 Task: Find a one-way flight from London to Paris on Mon, 24 Jul.
Action: Mouse pressed left at (388, 363)
Screenshot: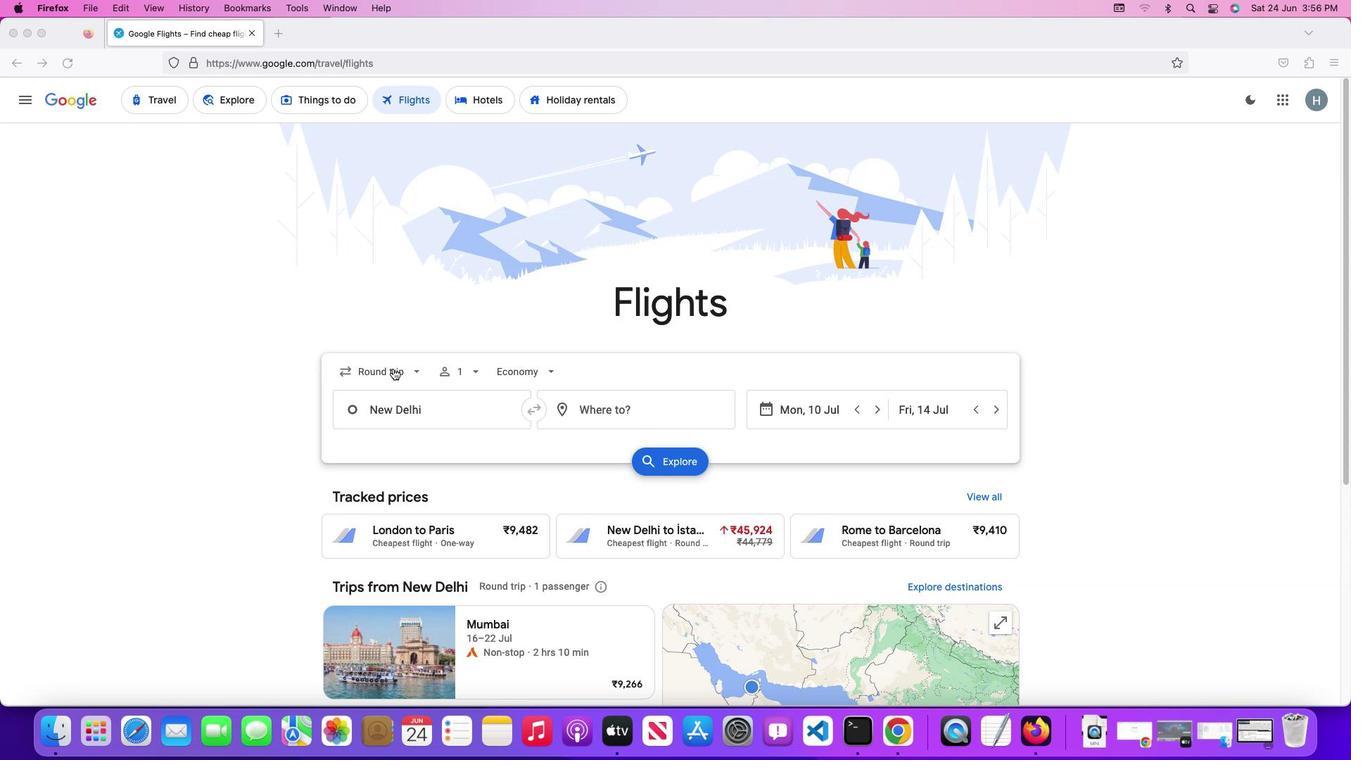 
Action: Mouse pressed left at (388, 363)
Screenshot: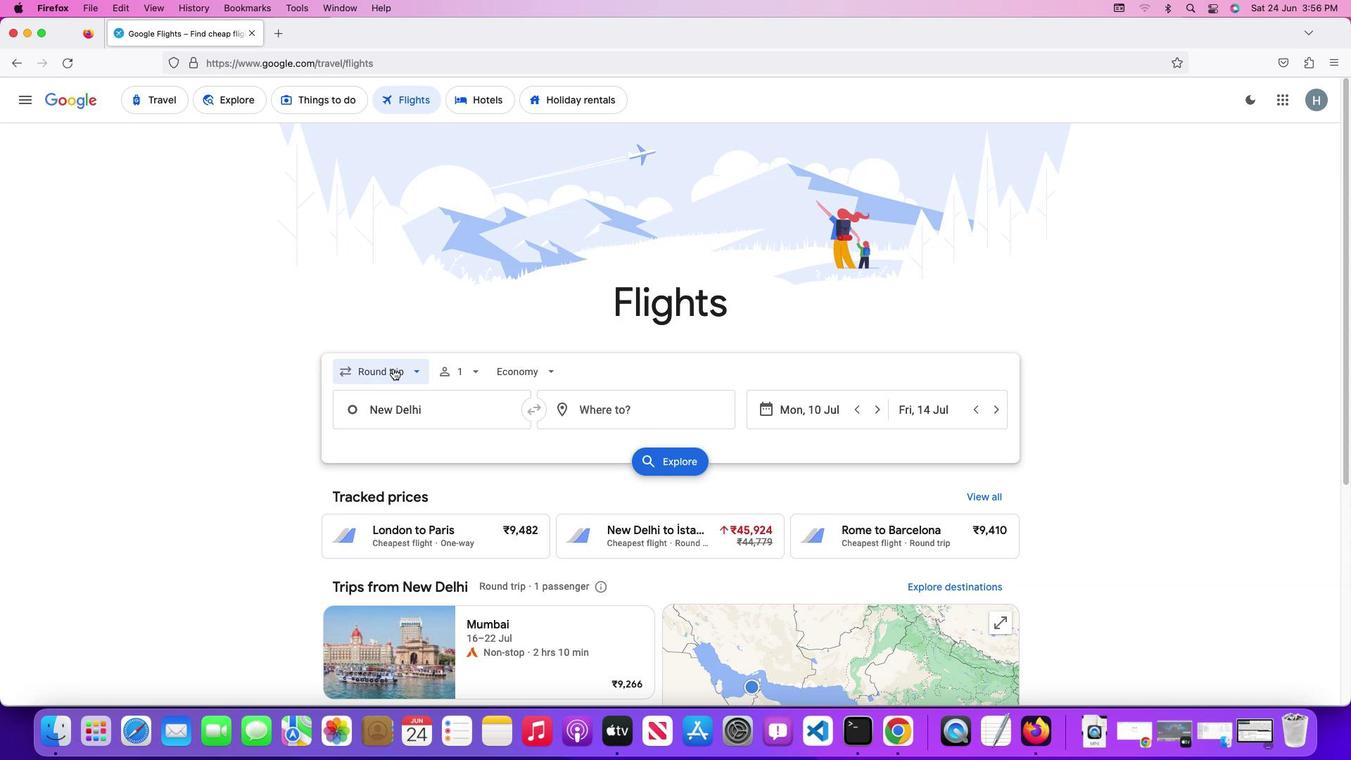 
Action: Mouse moved to (387, 437)
Screenshot: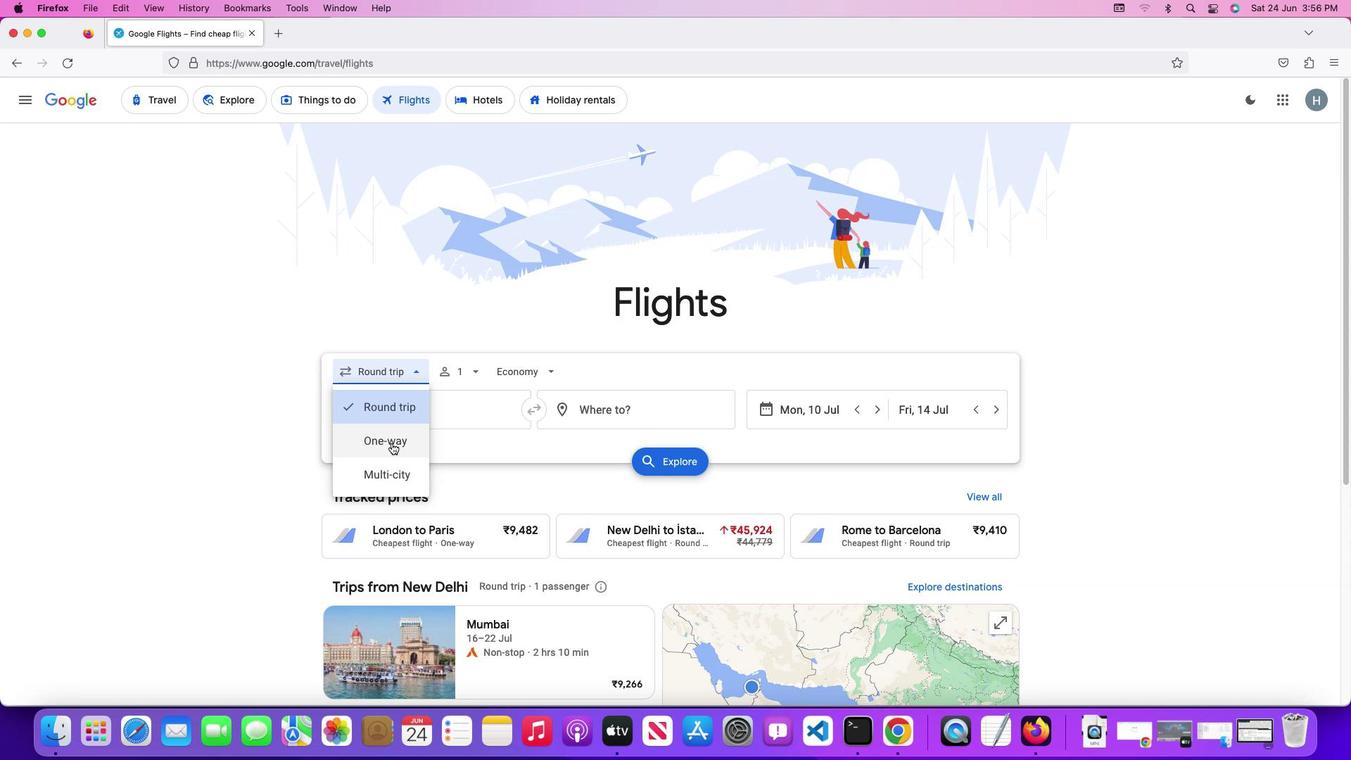 
Action: Mouse pressed left at (387, 437)
Screenshot: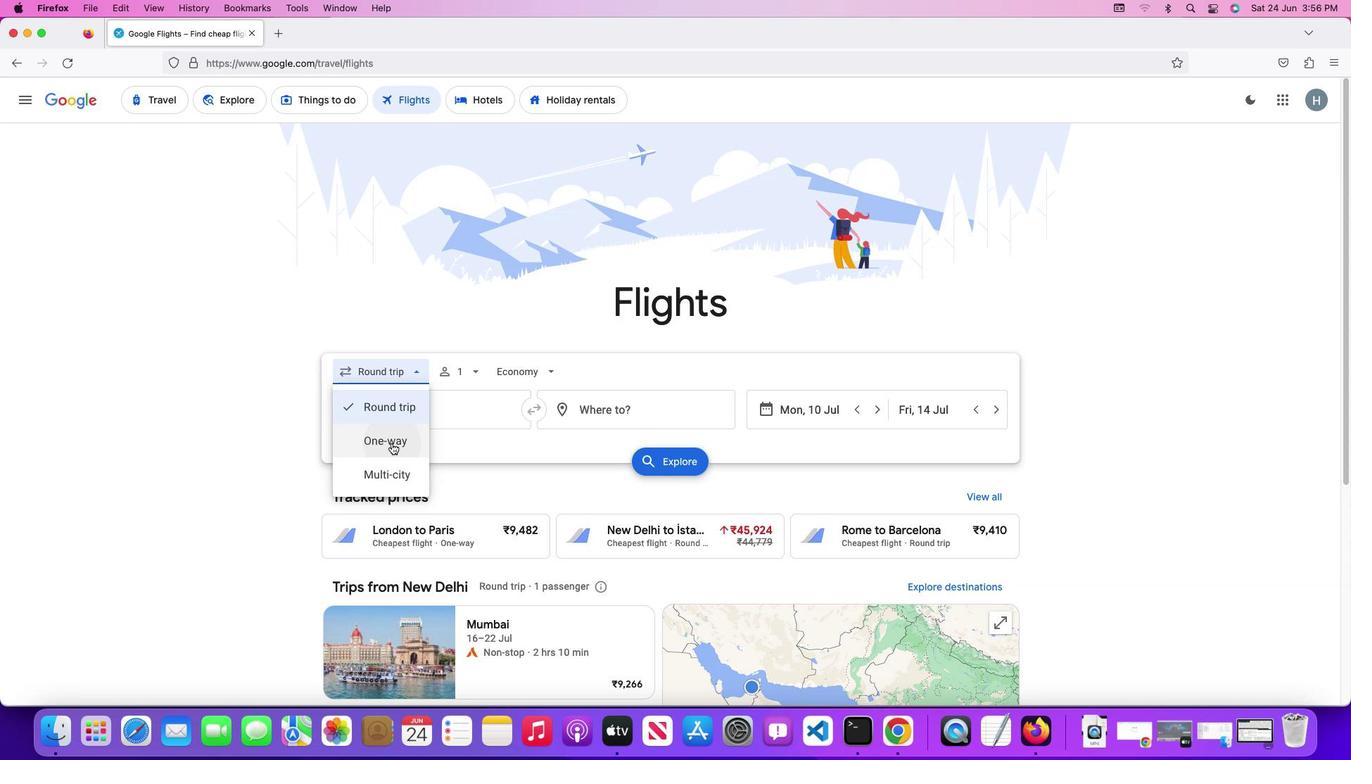 
Action: Mouse moved to (417, 398)
Screenshot: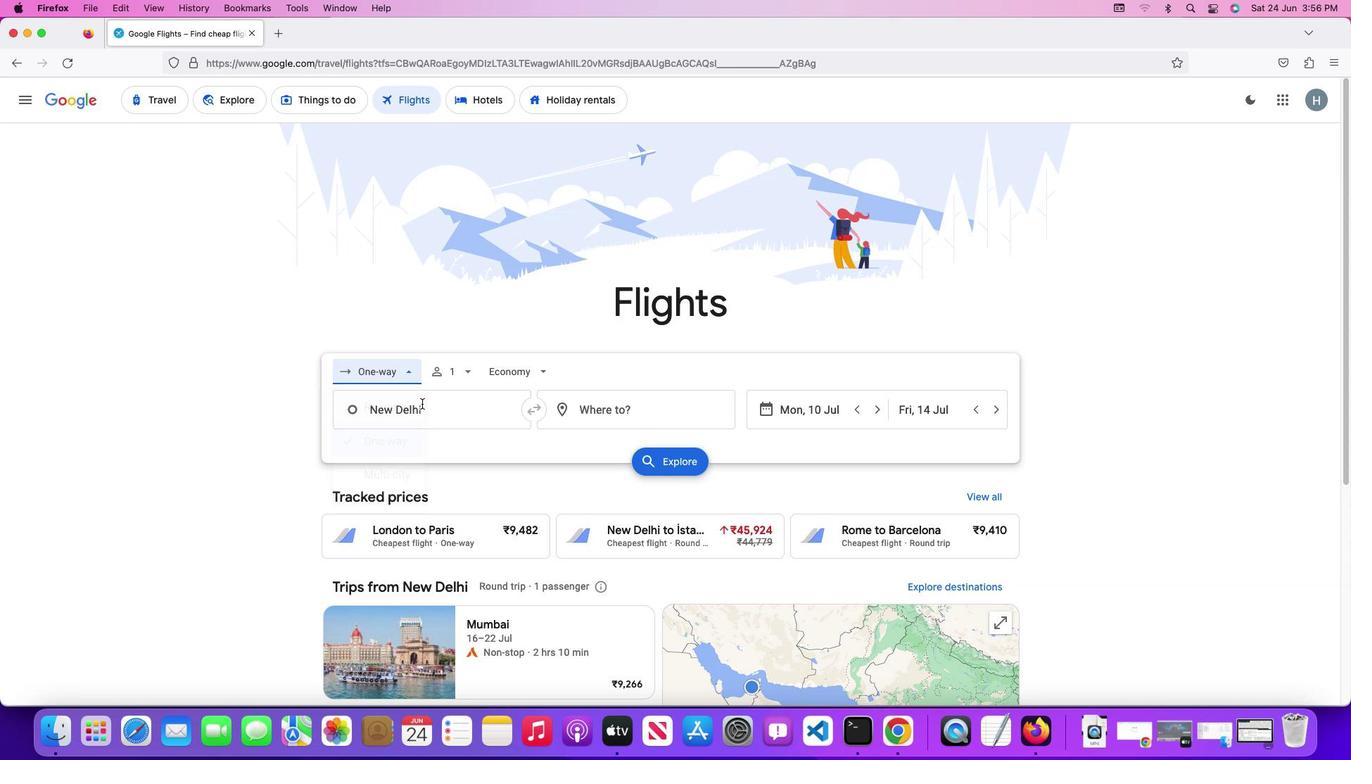 
Action: Mouse pressed left at (417, 398)
Screenshot: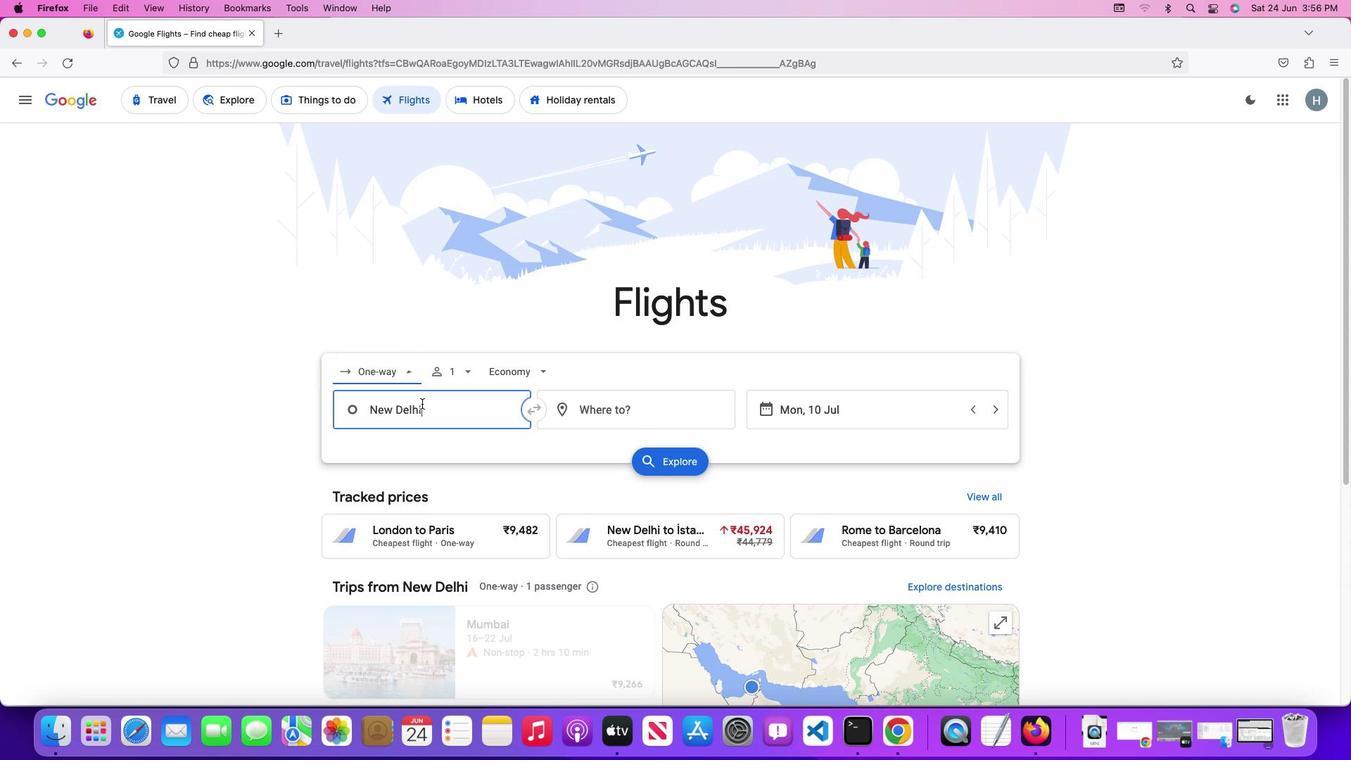 
Action: Key pressed Key.shift'L''o''n''d''o''n'
Screenshot: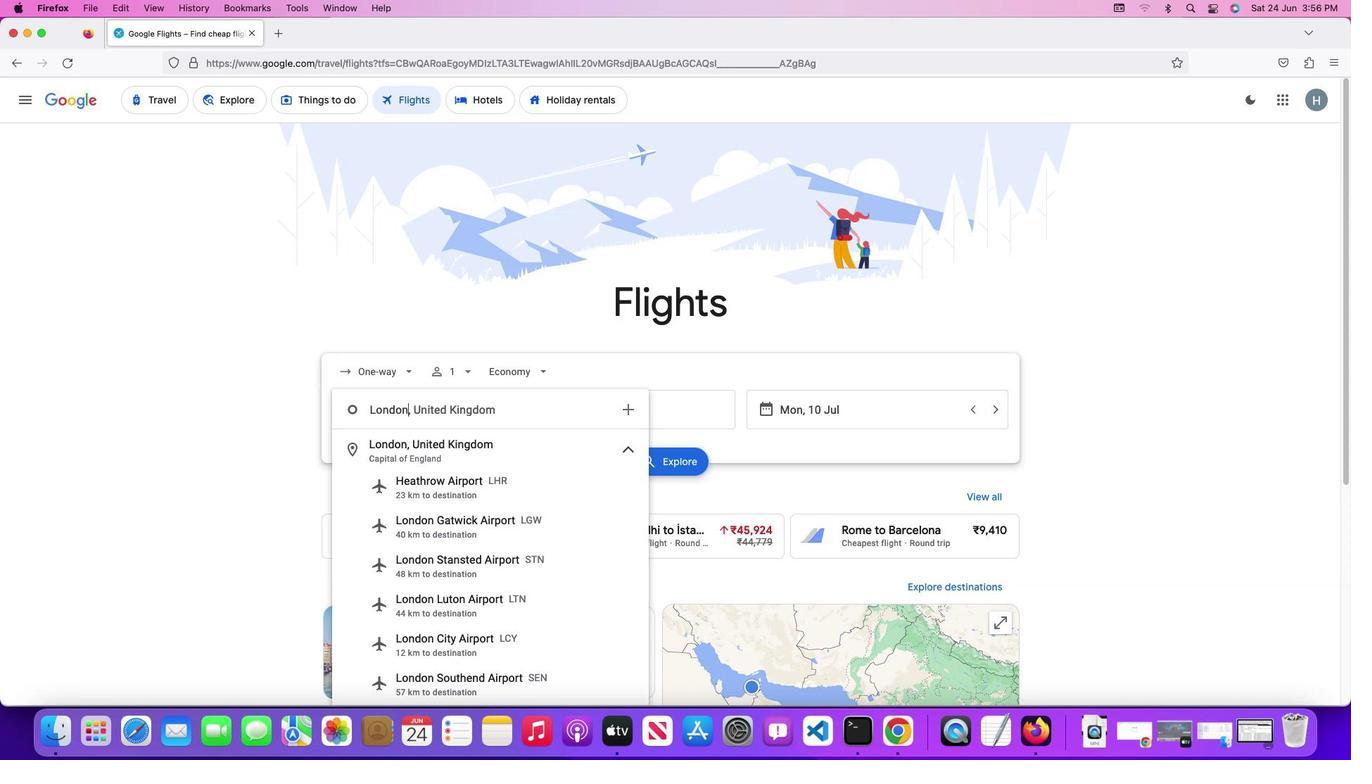 
Action: Mouse moved to (462, 447)
Screenshot: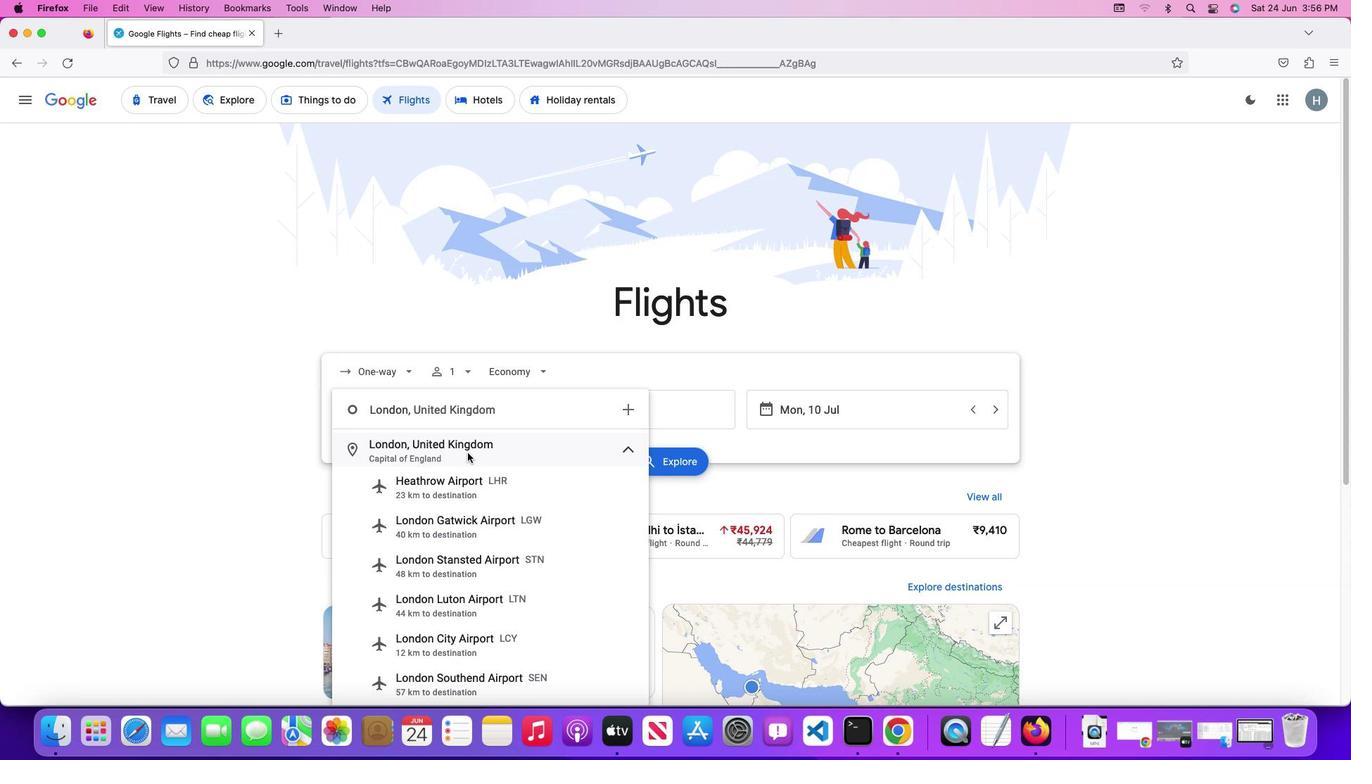 
Action: Mouse pressed left at (462, 447)
Screenshot: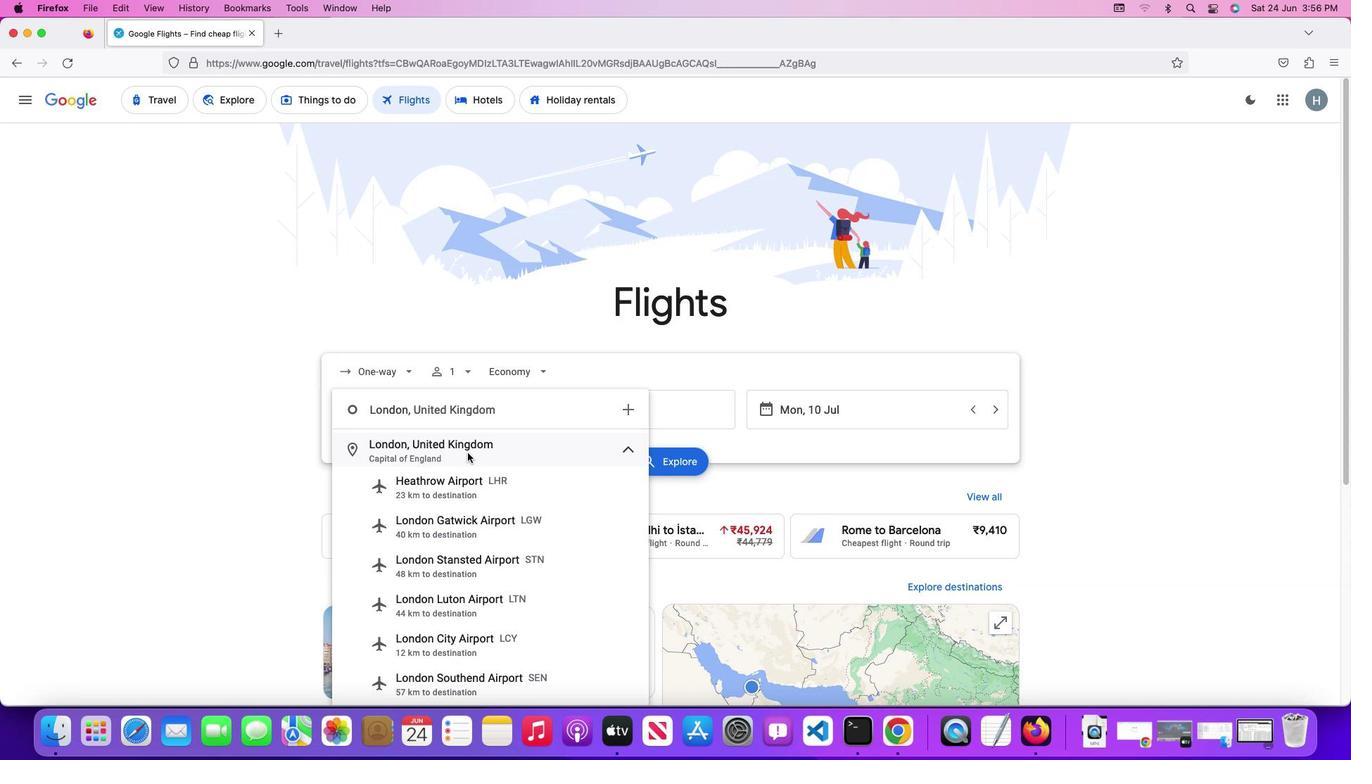 
Action: Mouse moved to (621, 401)
Screenshot: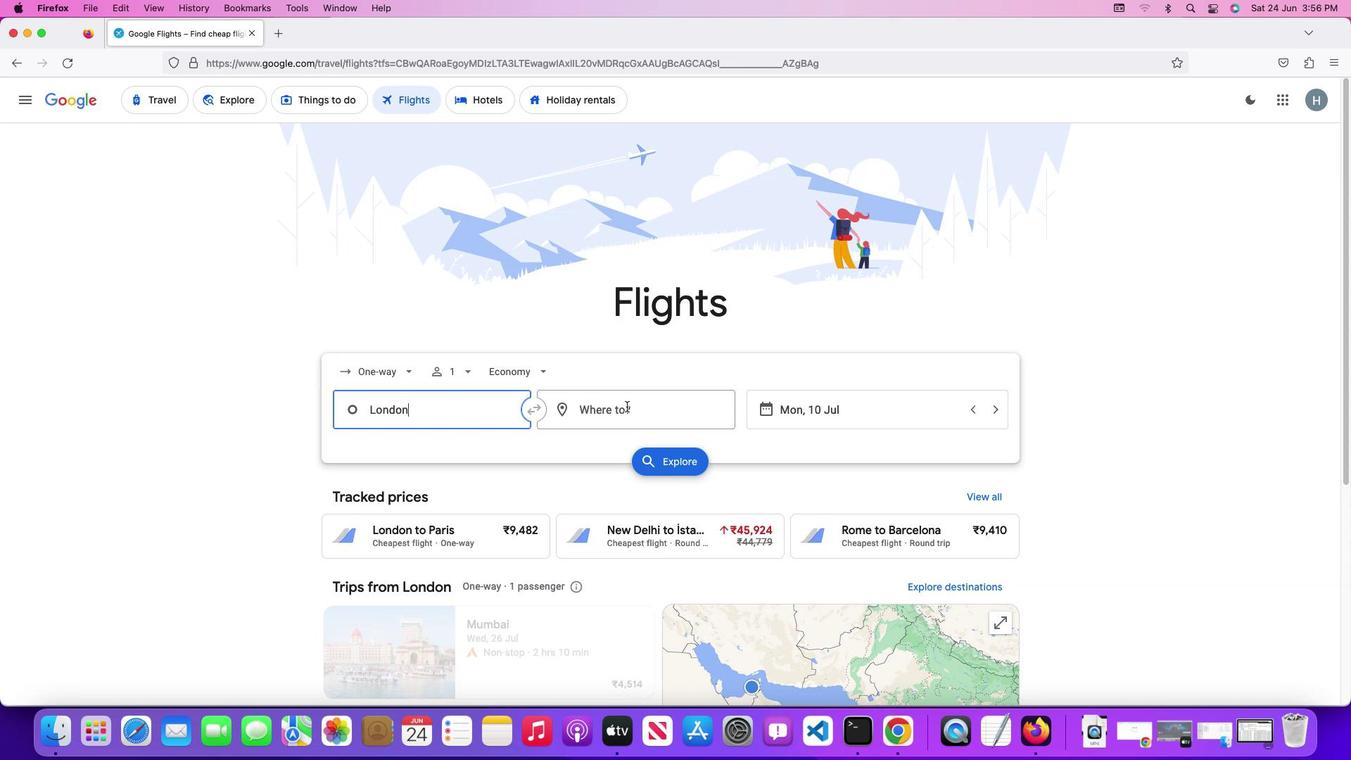 
Action: Mouse pressed left at (621, 401)
Screenshot: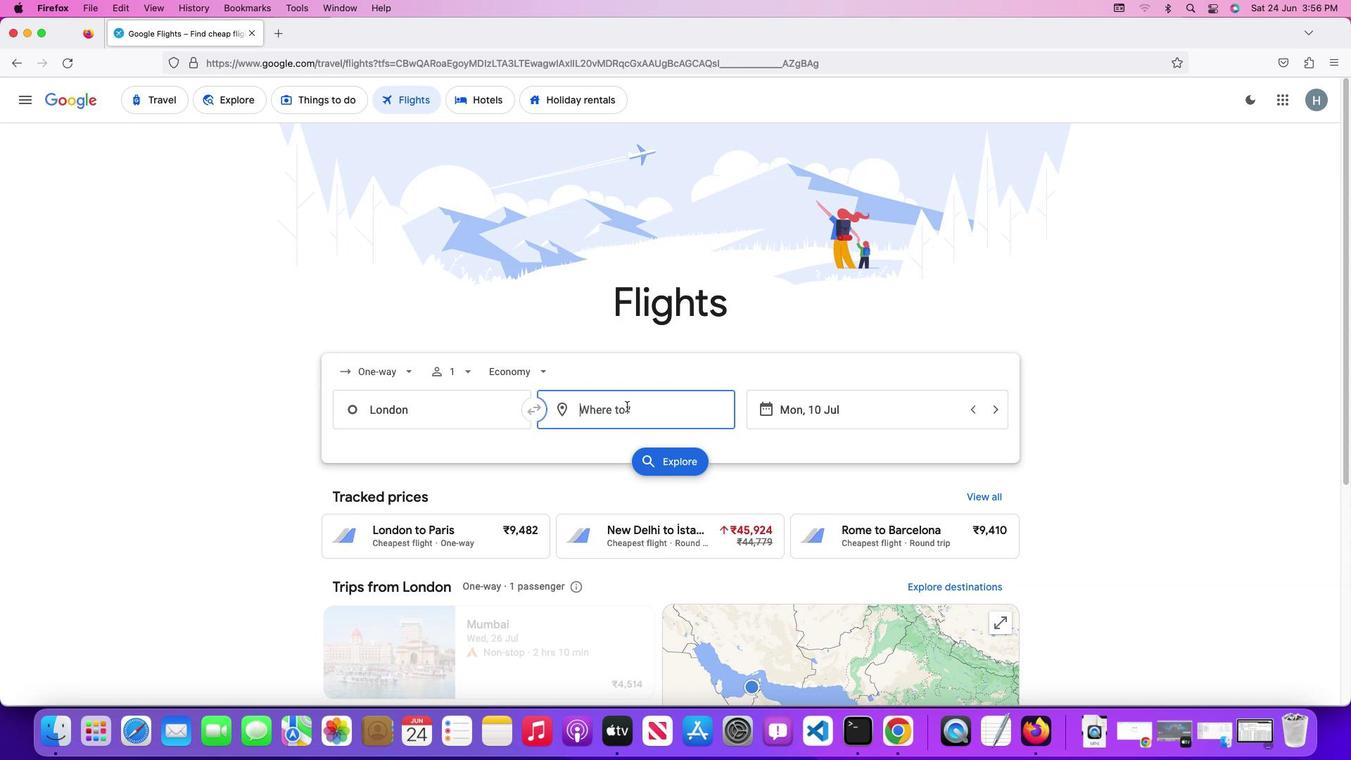 
Action: Key pressed Key.shift'P''a''r''i''s'
Screenshot: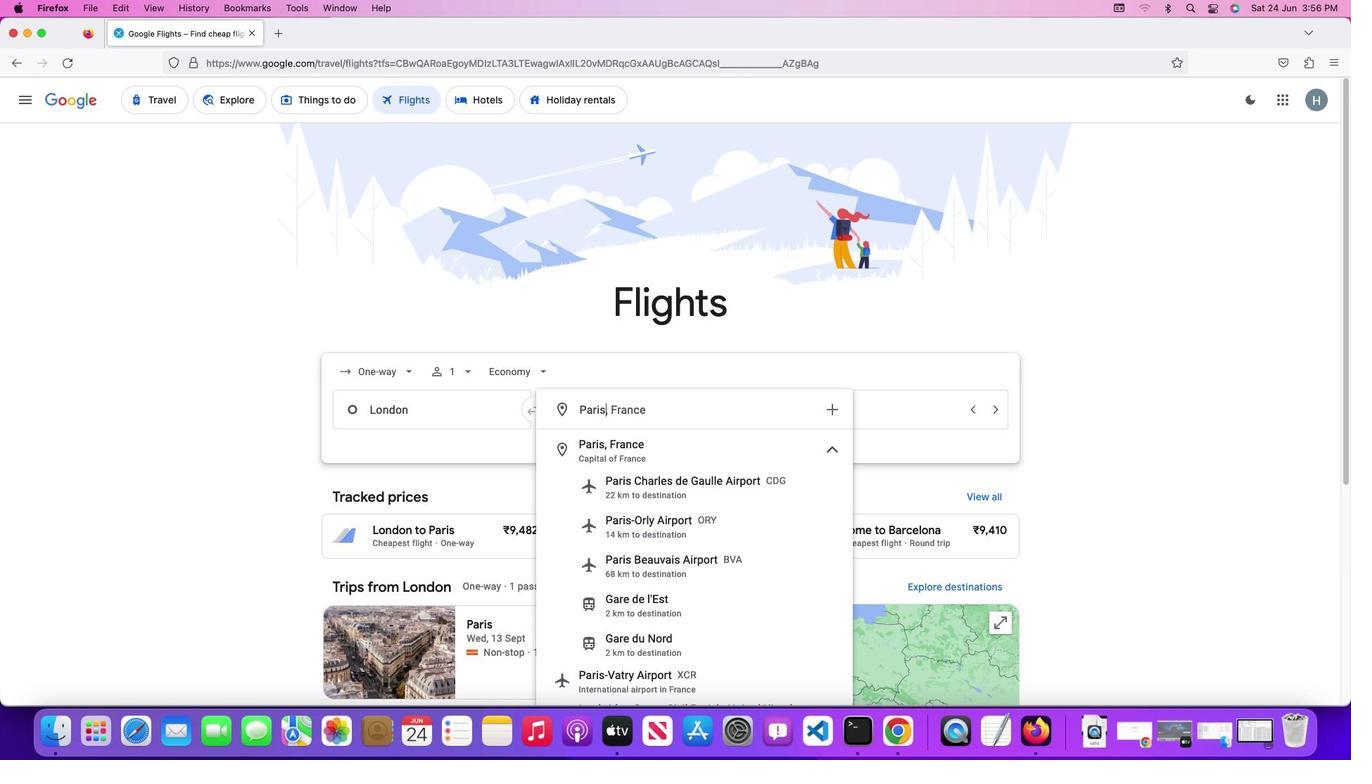 
Action: Mouse moved to (637, 458)
Screenshot: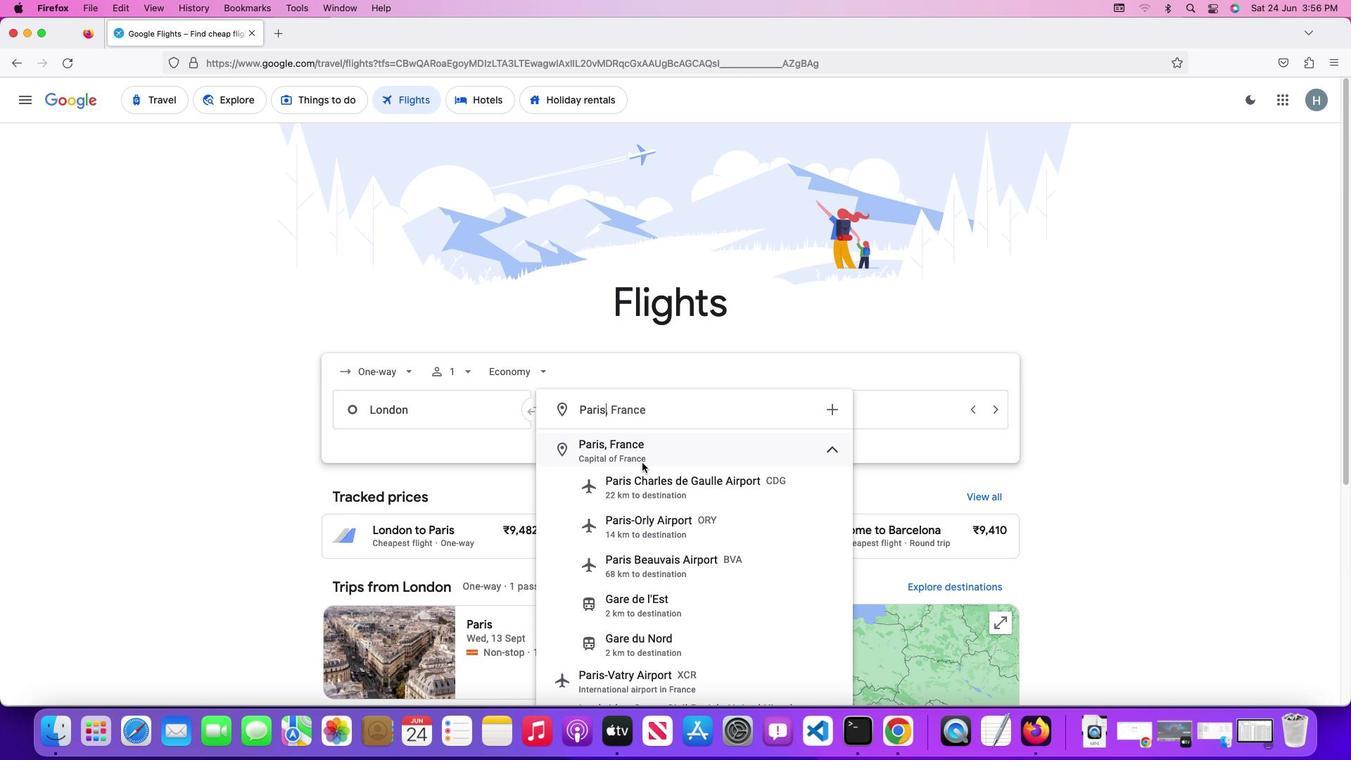 
Action: Mouse pressed left at (637, 458)
Screenshot: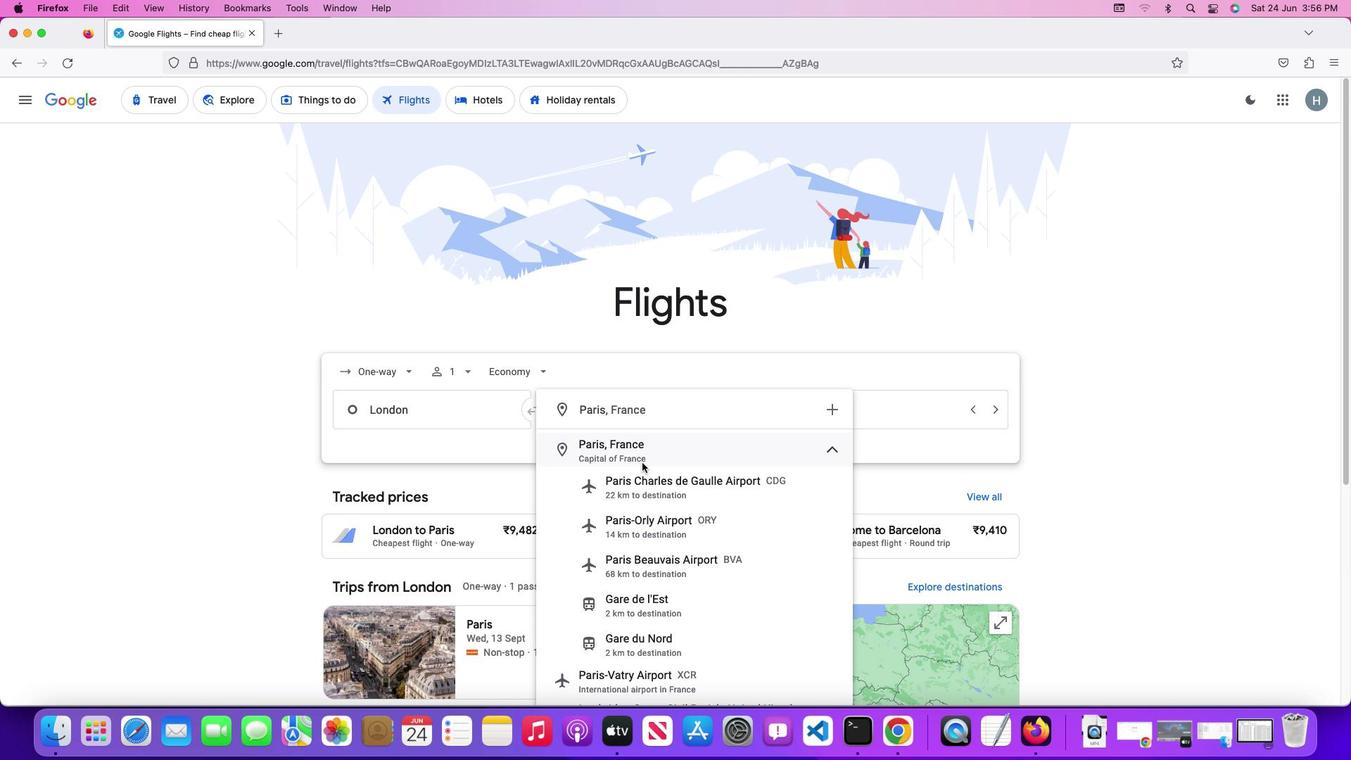 
Action: Mouse moved to (946, 413)
Screenshot: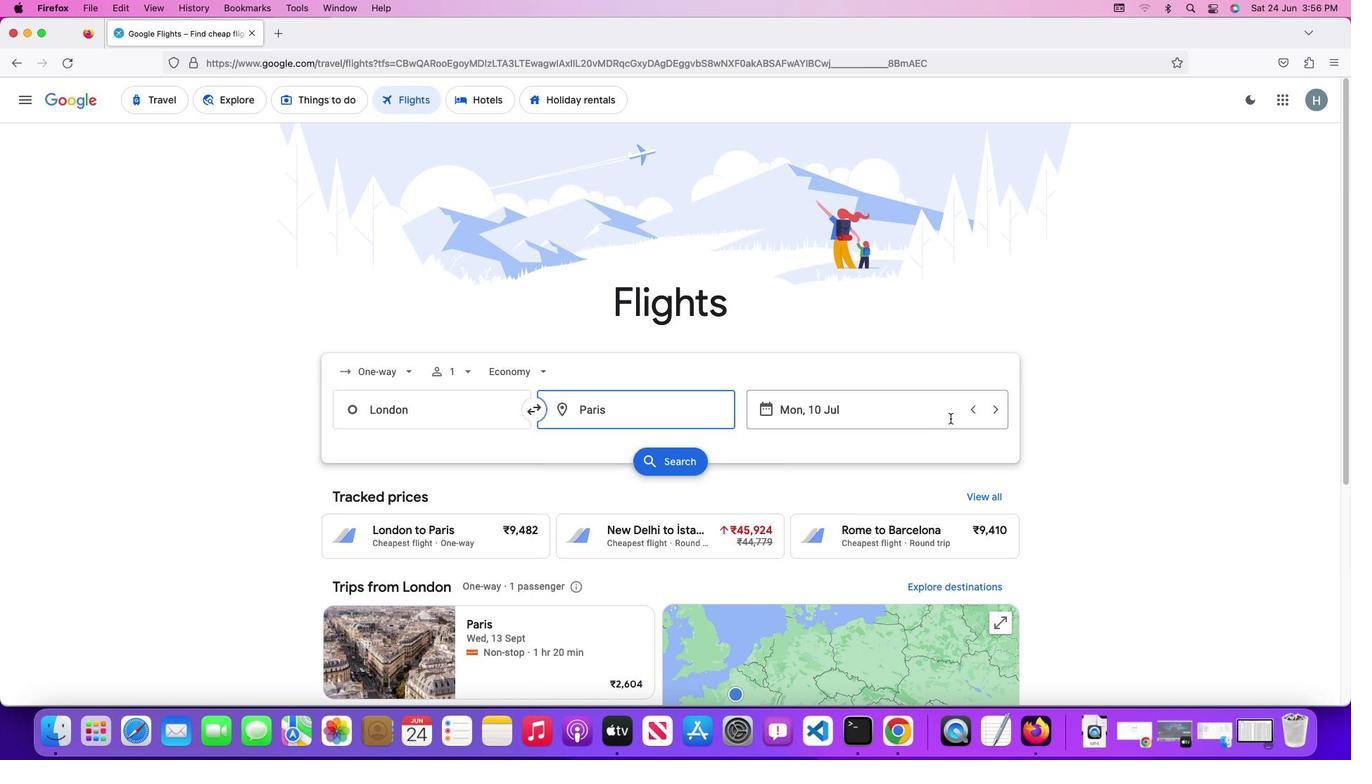 
Action: Mouse pressed left at (946, 413)
Screenshot: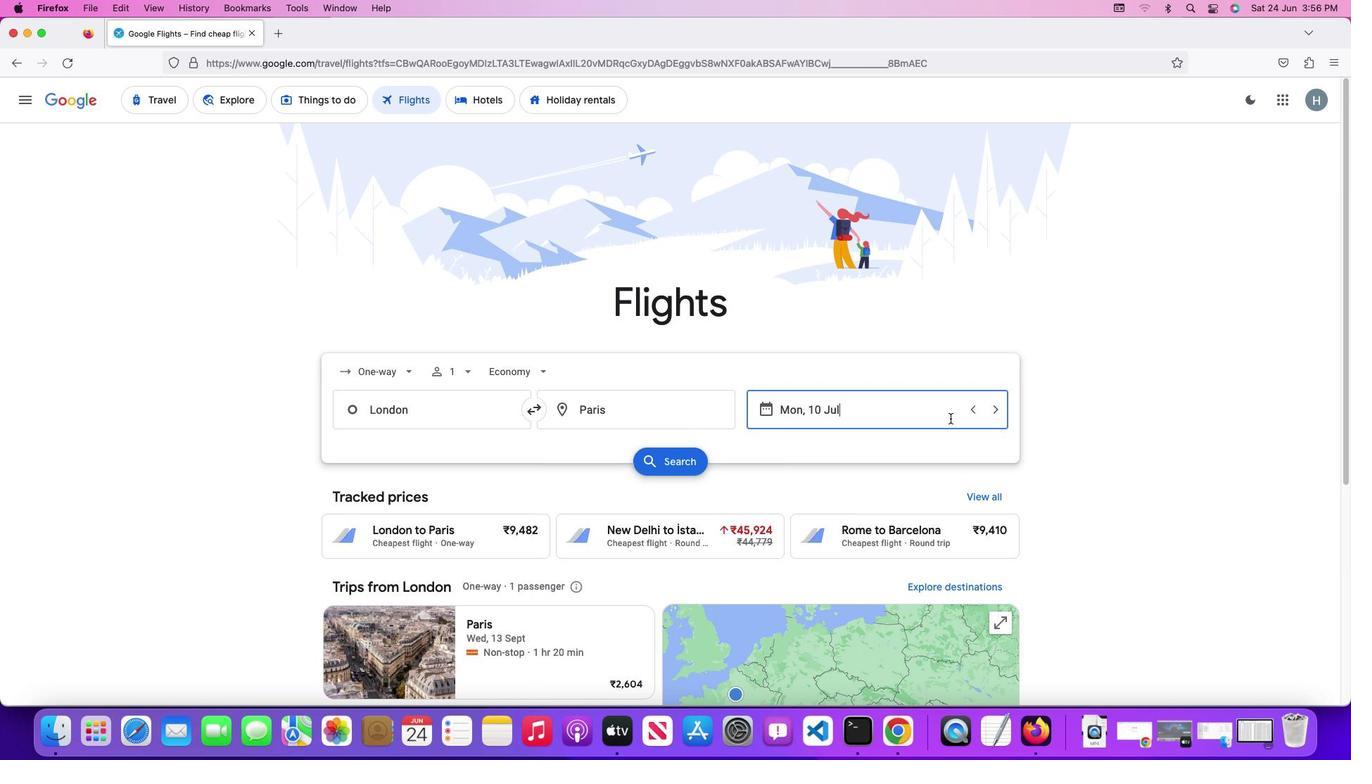 
Action: Mouse moved to (813, 589)
Screenshot: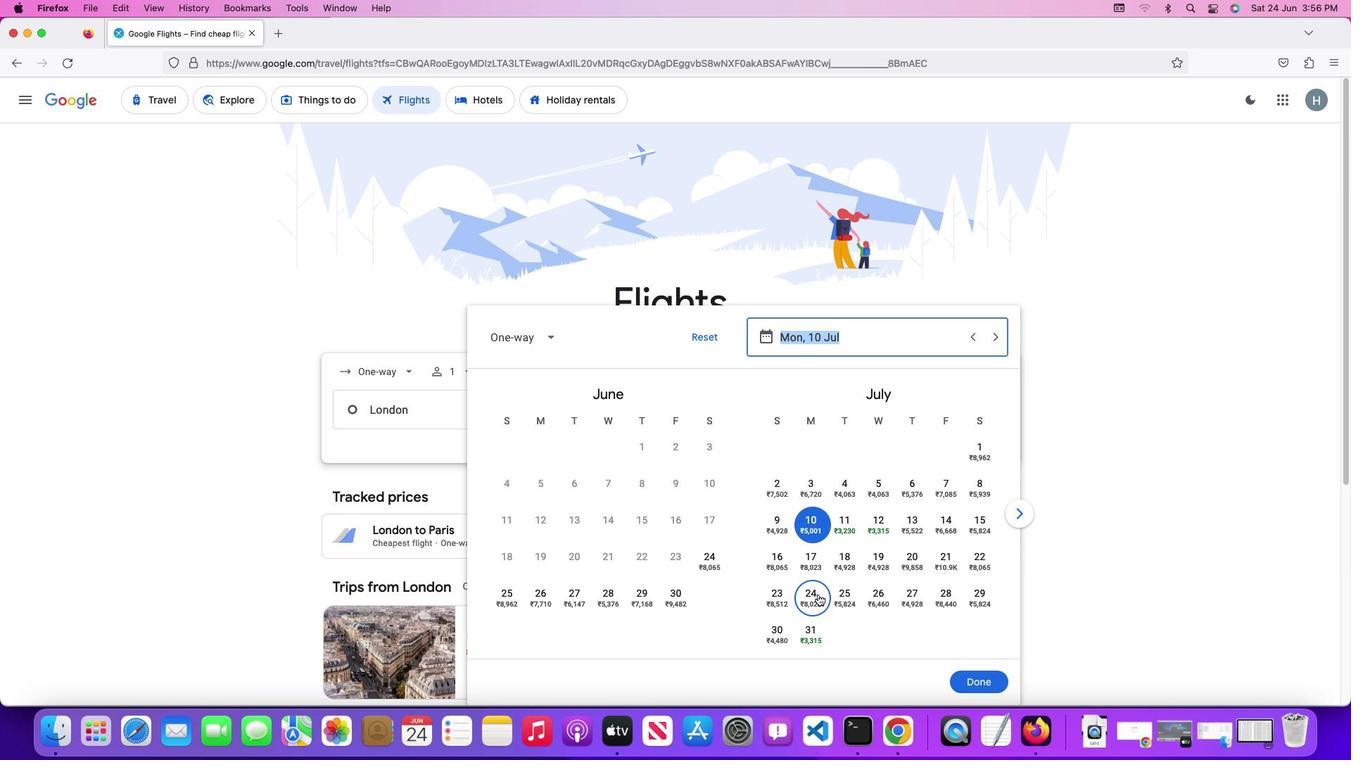 
Action: Mouse pressed left at (813, 589)
Screenshot: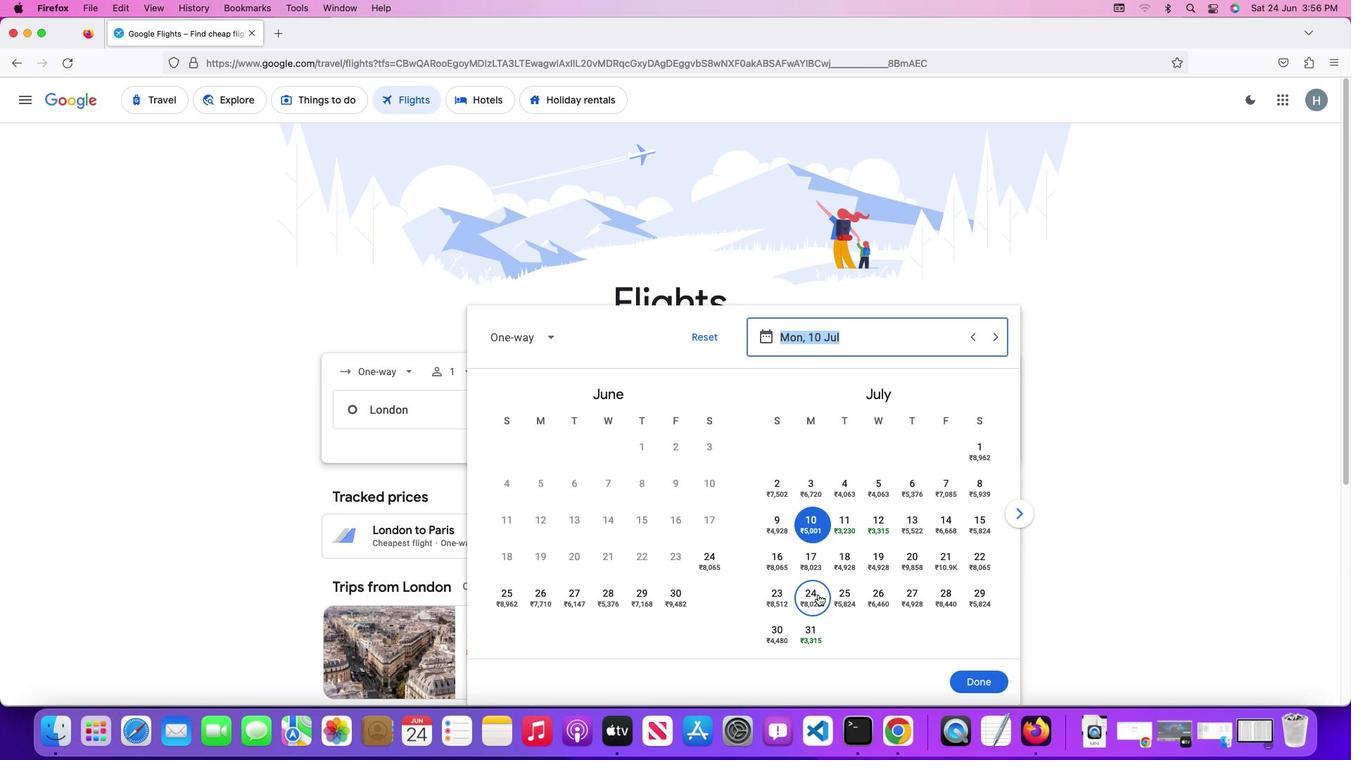 
Action: Mouse moved to (980, 678)
Screenshot: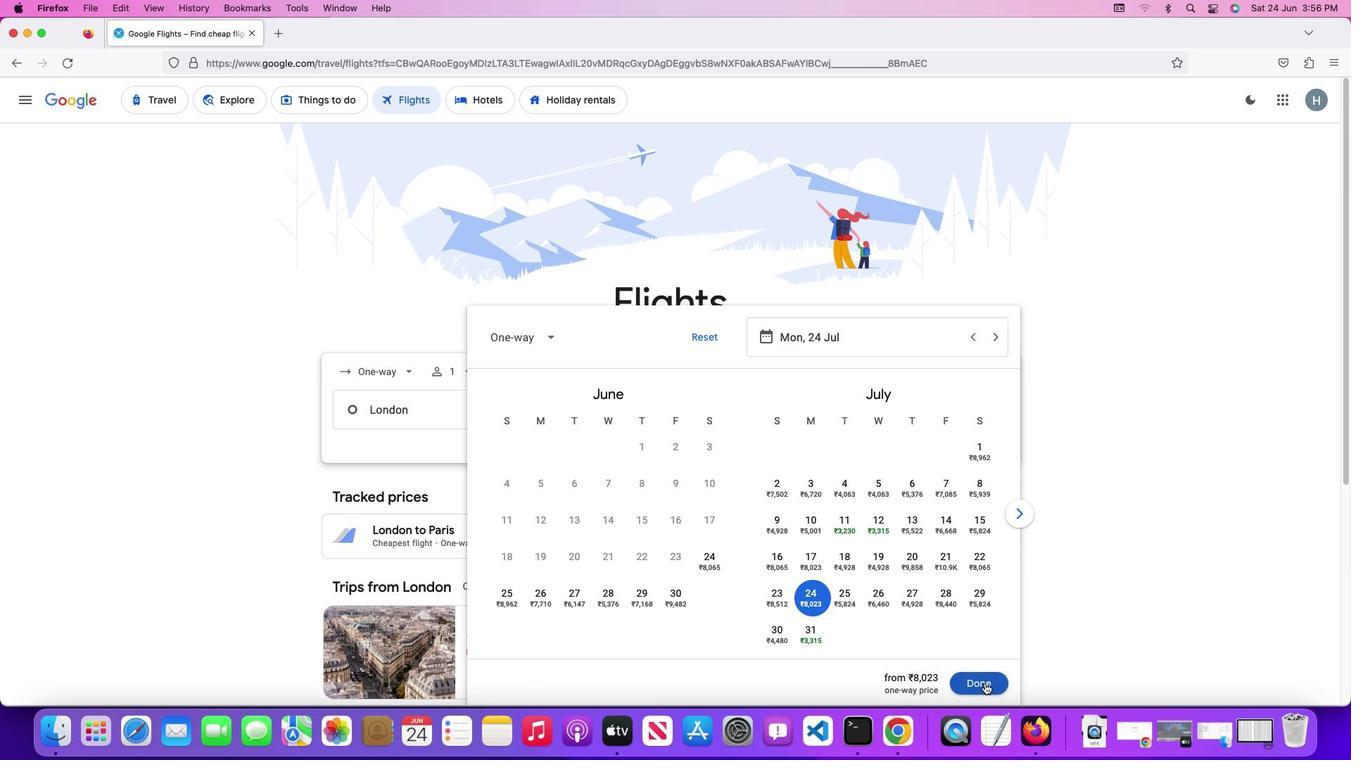 
Action: Mouse pressed left at (980, 678)
Screenshot: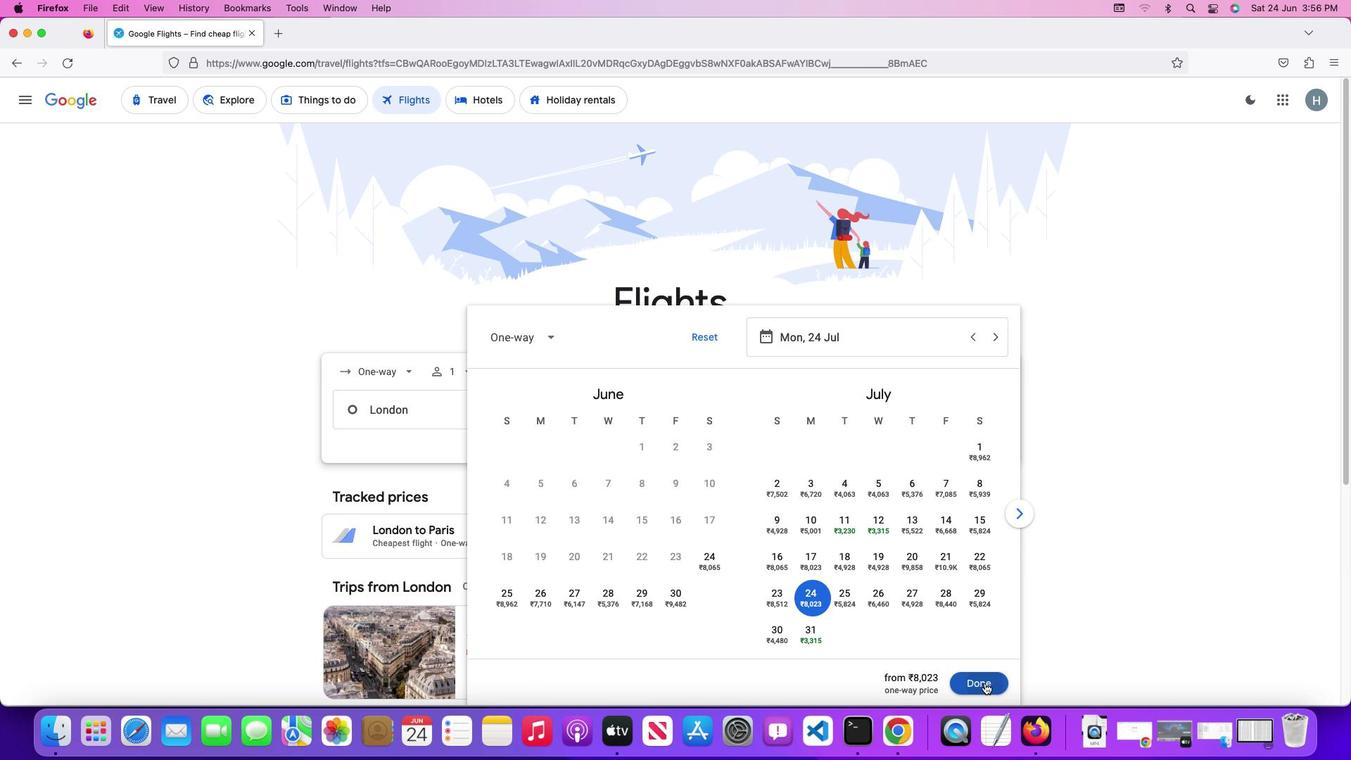 
Action: Mouse moved to (676, 457)
Screenshot: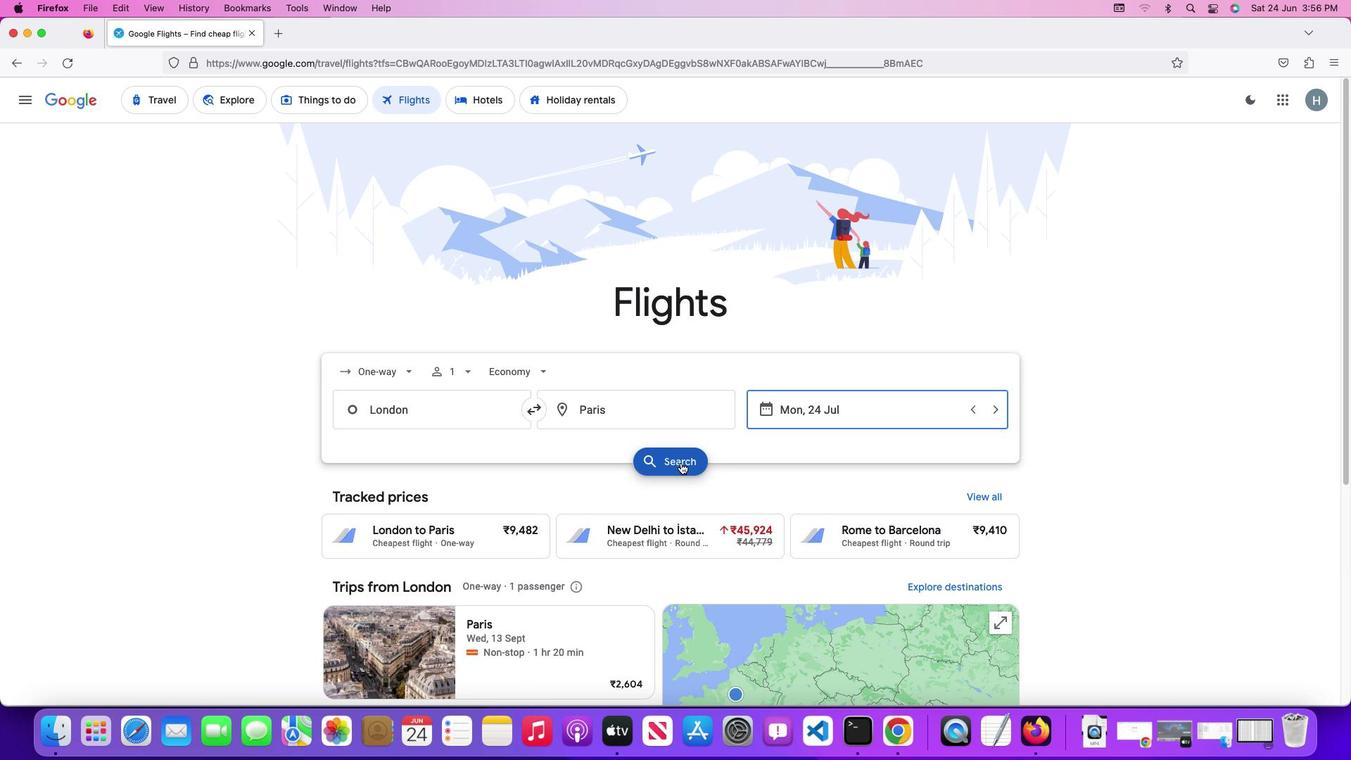 
Action: Mouse pressed left at (676, 457)
Screenshot: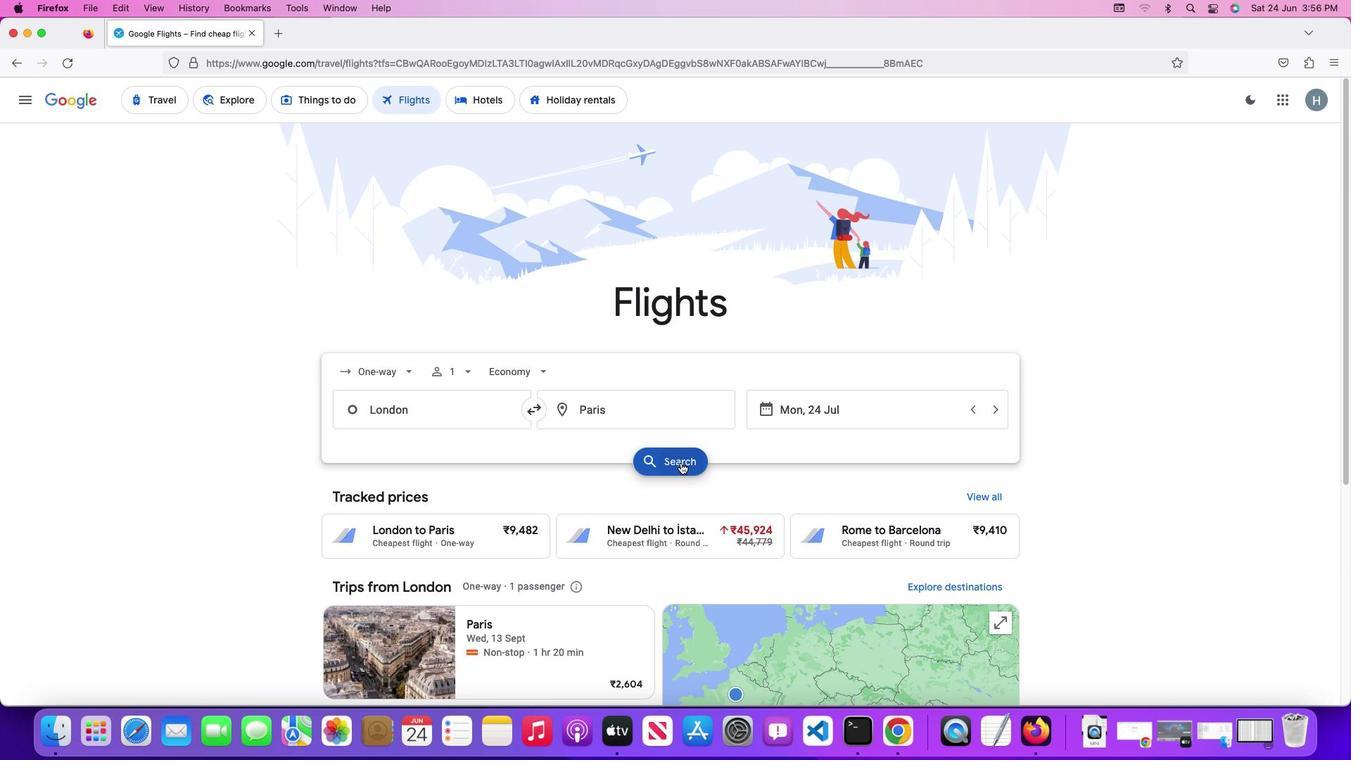 
Action: Mouse moved to (727, 466)
Screenshot: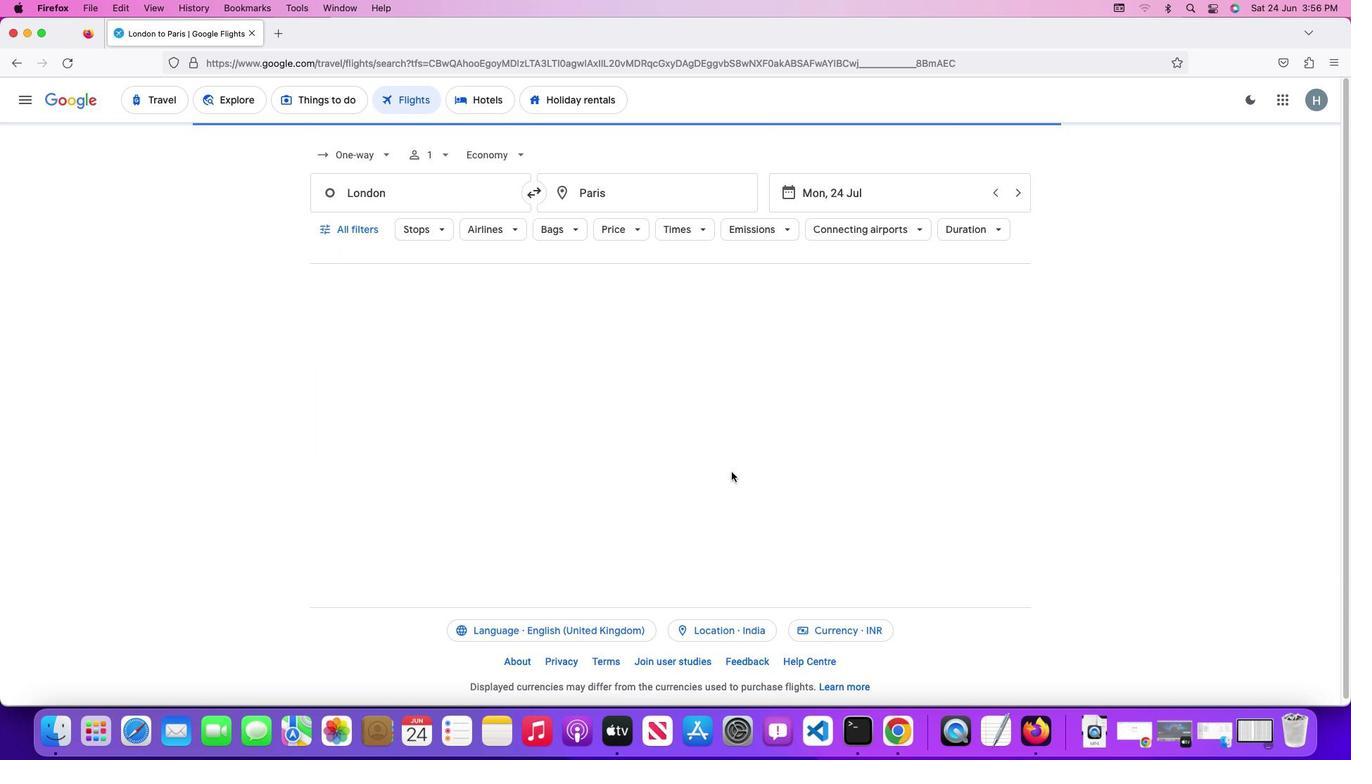 
Action: Mouse scrolled (727, 466) with delta (-4, -4)
Screenshot: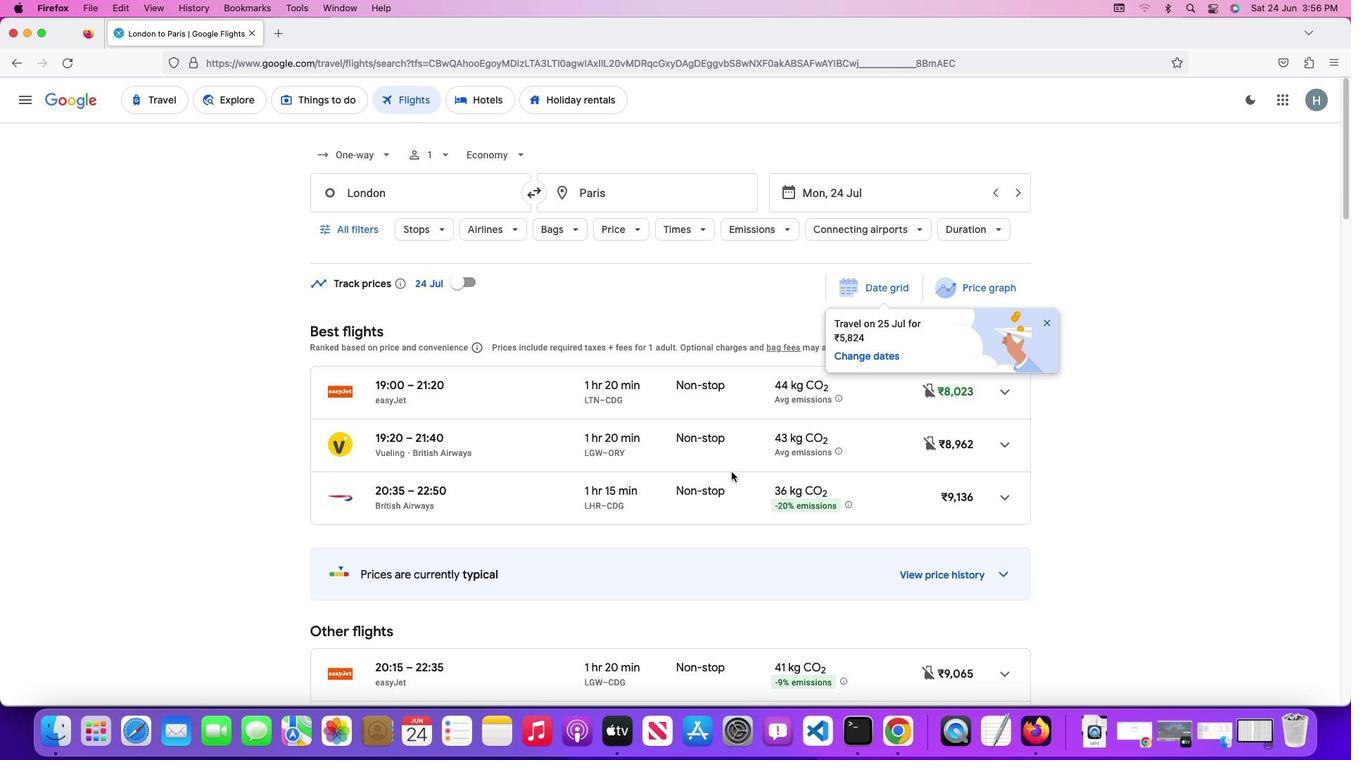 
Action: Mouse scrolled (727, 466) with delta (-4, -4)
Screenshot: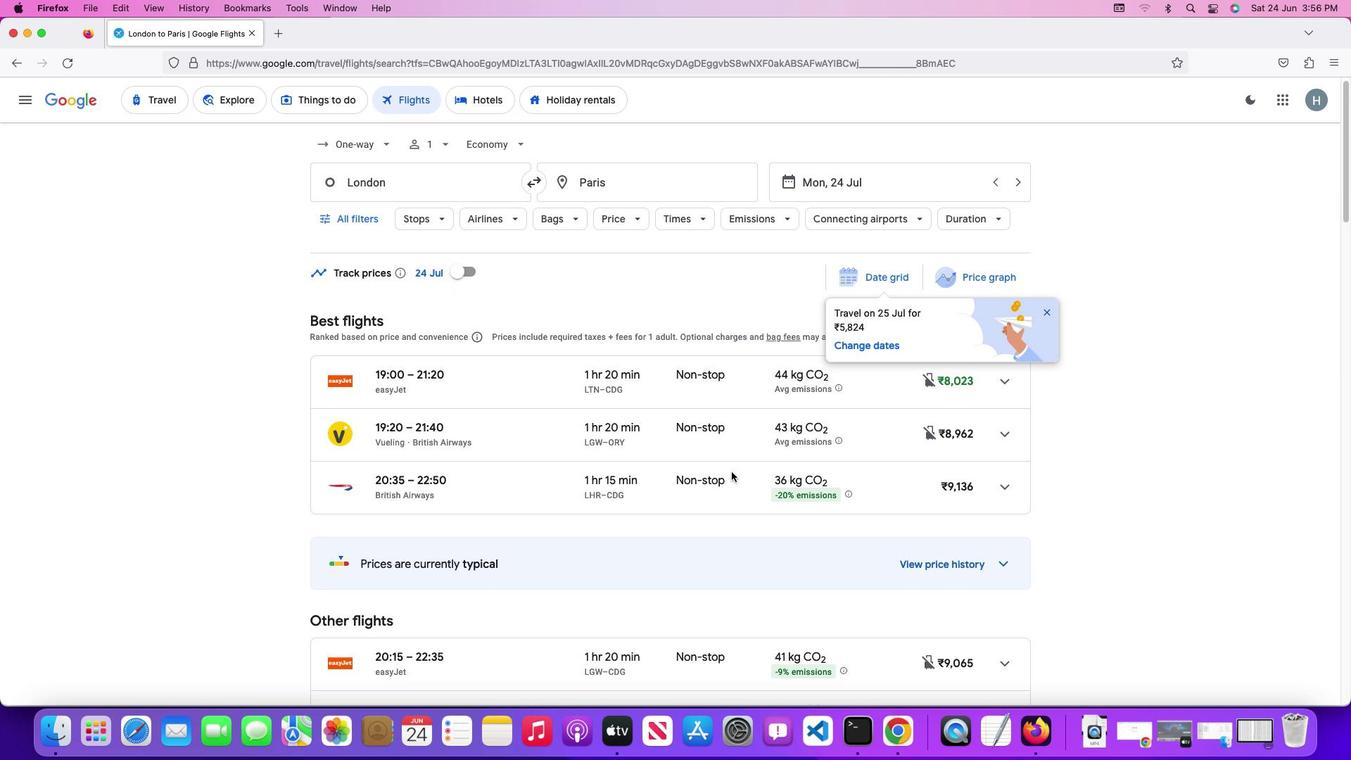 
Action: Mouse scrolled (727, 466) with delta (-4, -5)
Screenshot: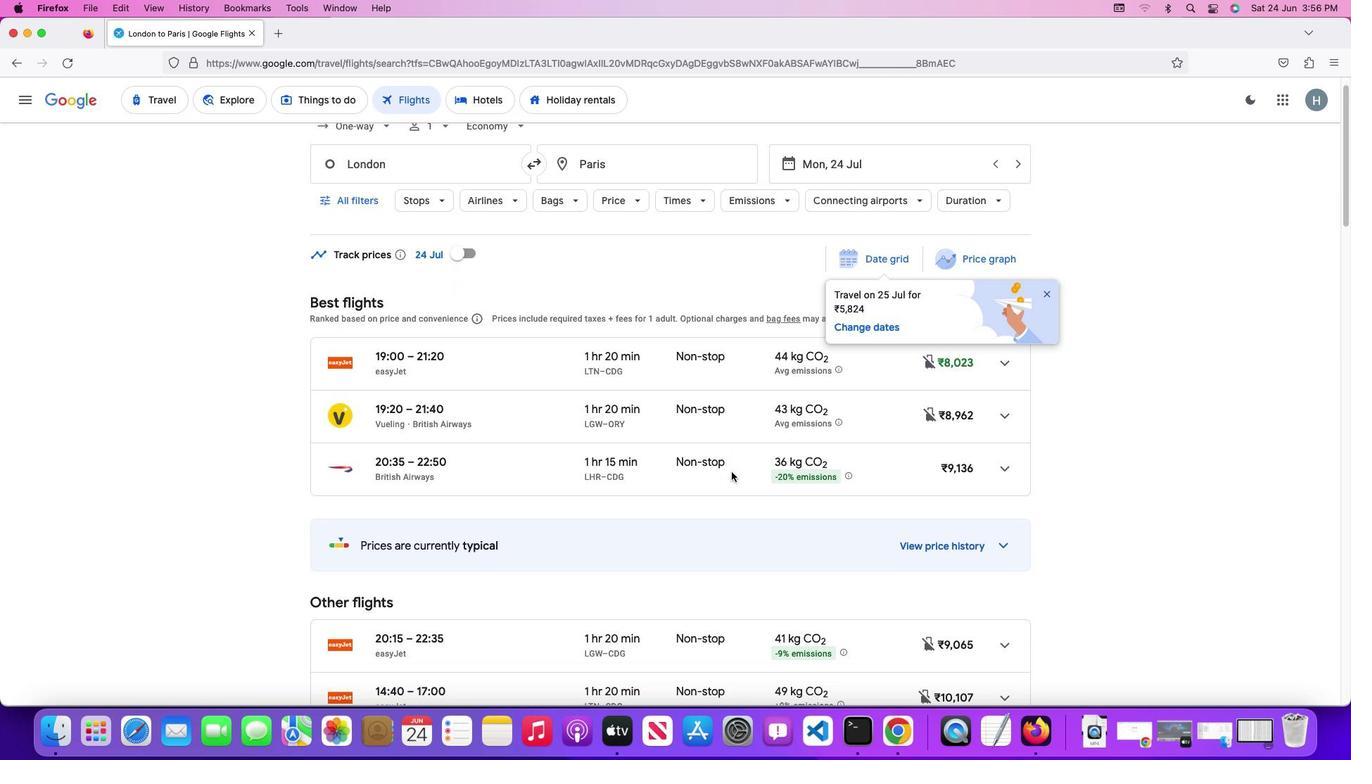 
Action: Mouse scrolled (727, 466) with delta (-4, -6)
Screenshot: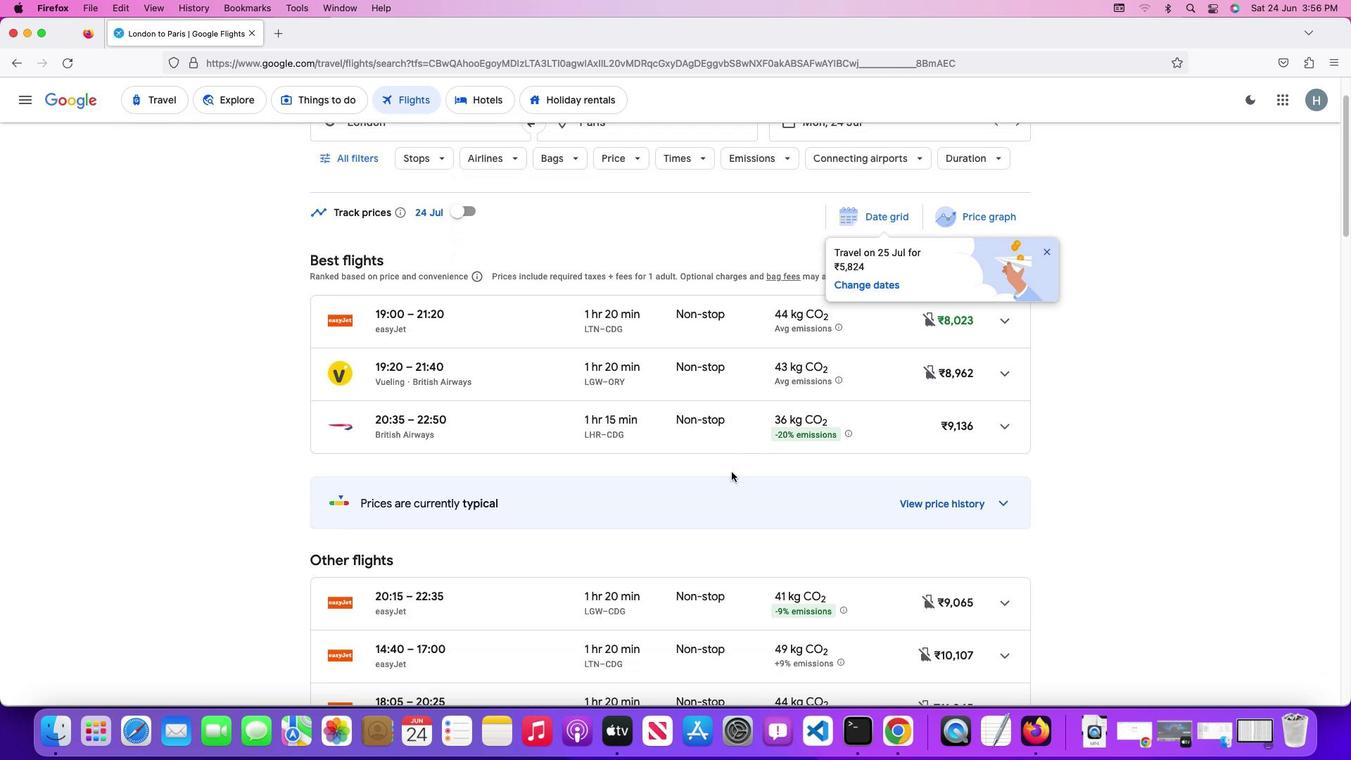 
Action: Mouse moved to (727, 466)
Screenshot: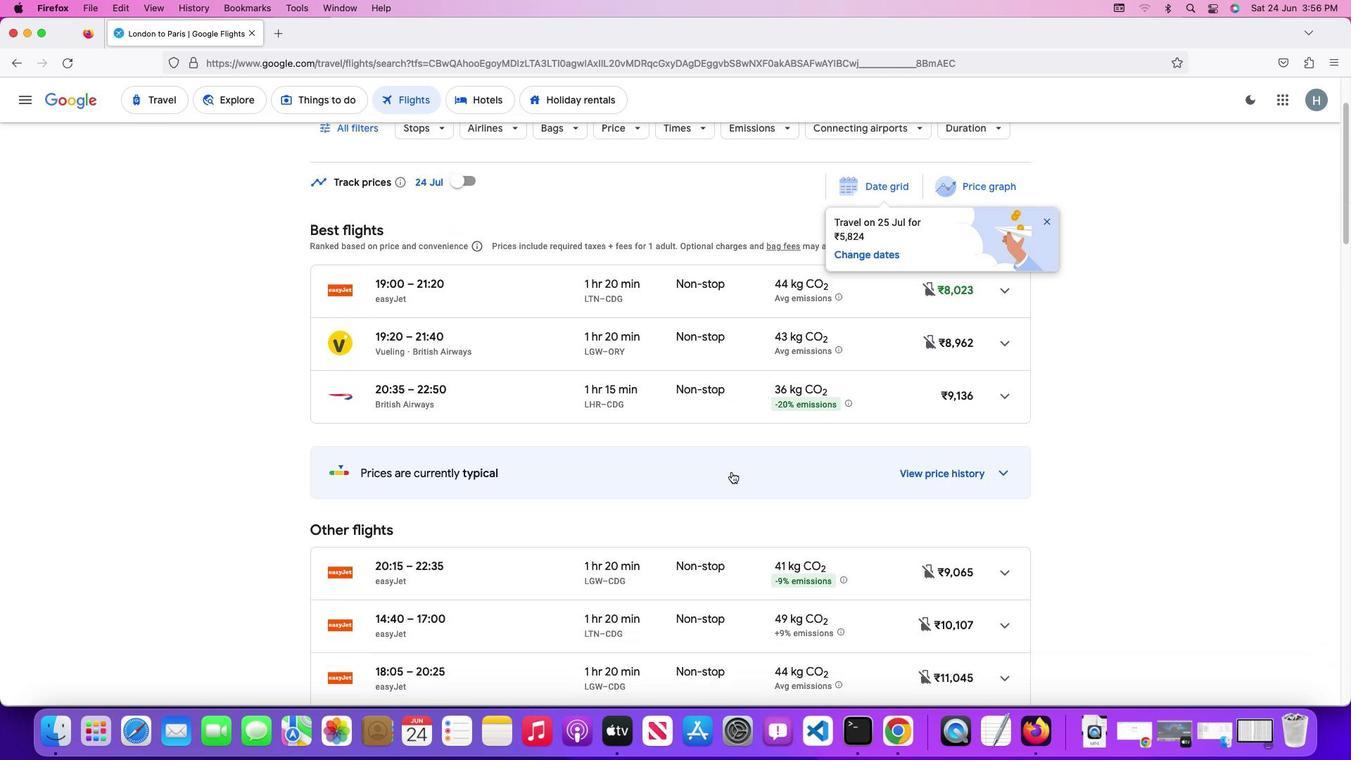 
Action: Mouse scrolled (727, 466) with delta (-4, -4)
Screenshot: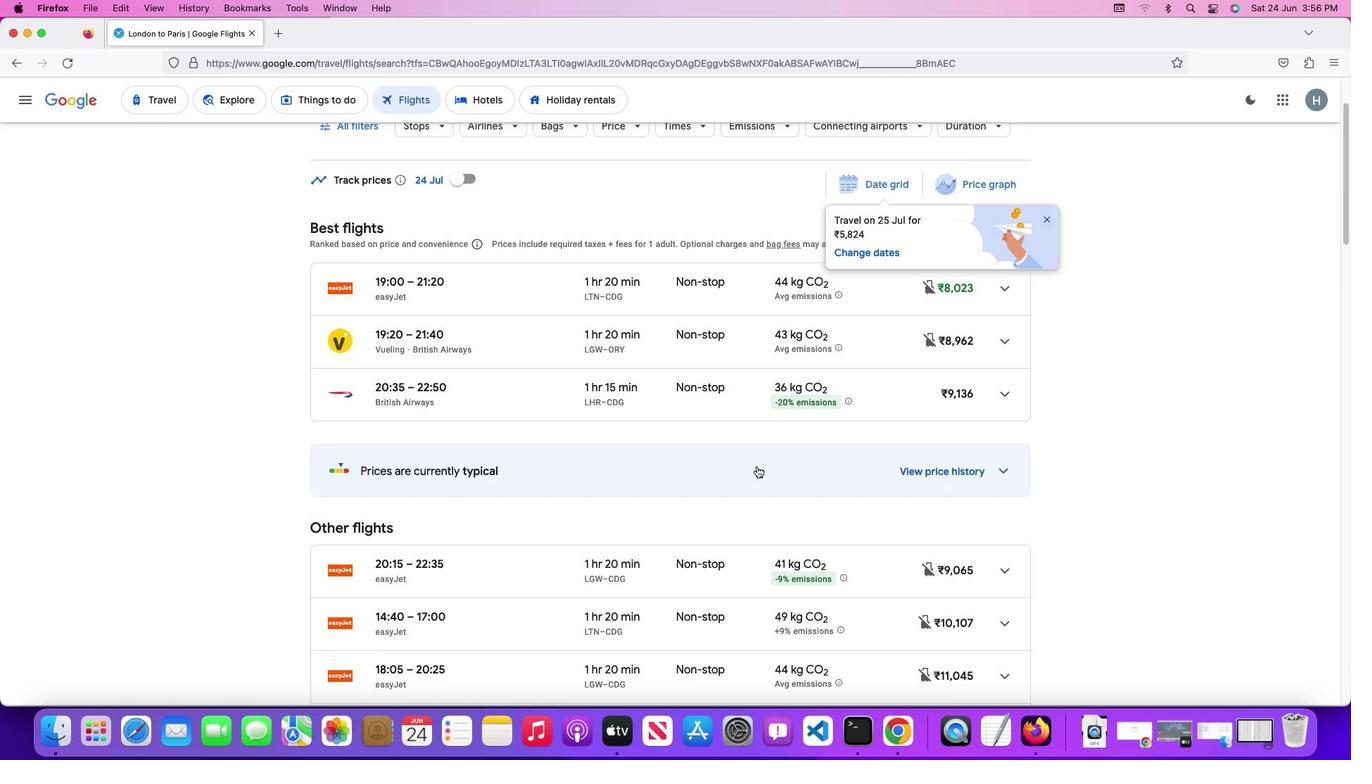 
Action: Mouse moved to (1001, 456)
Screenshot: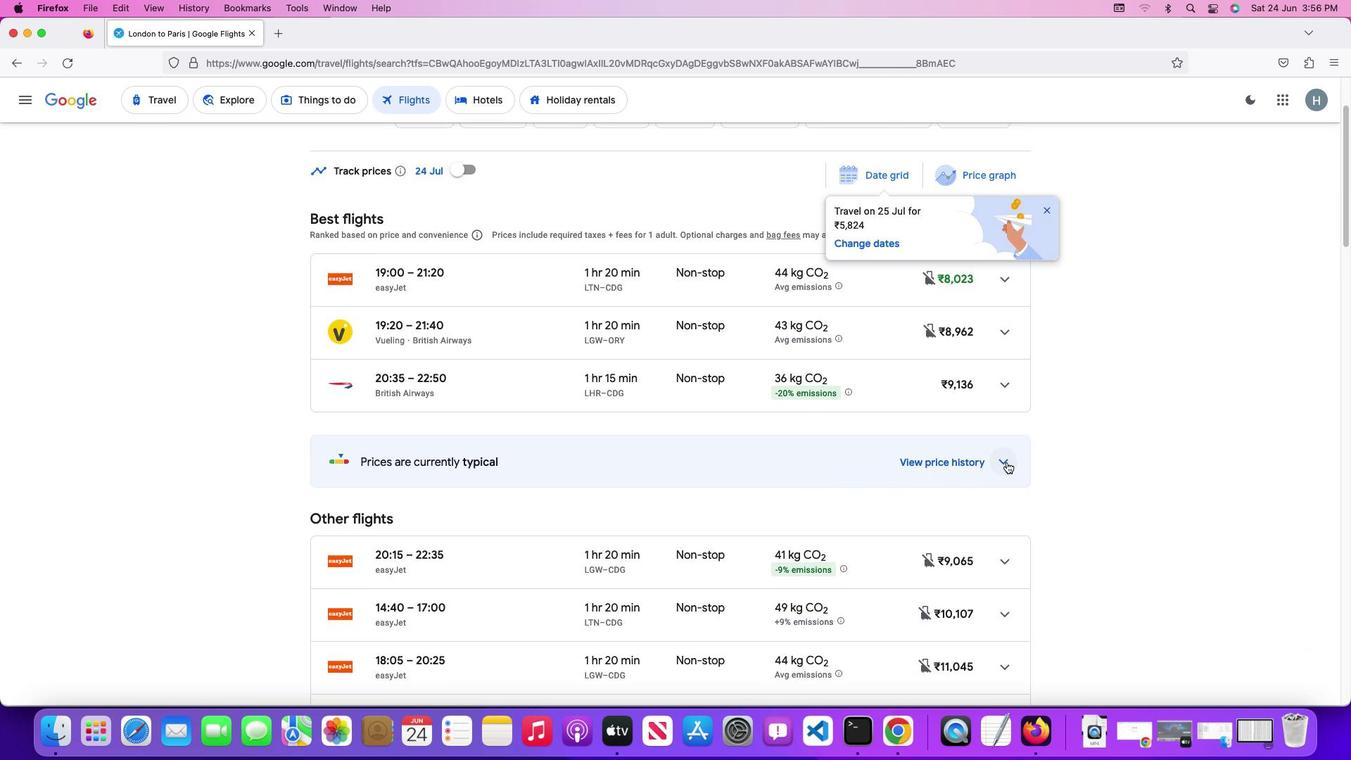 
Action: Mouse pressed left at (1001, 456)
Screenshot: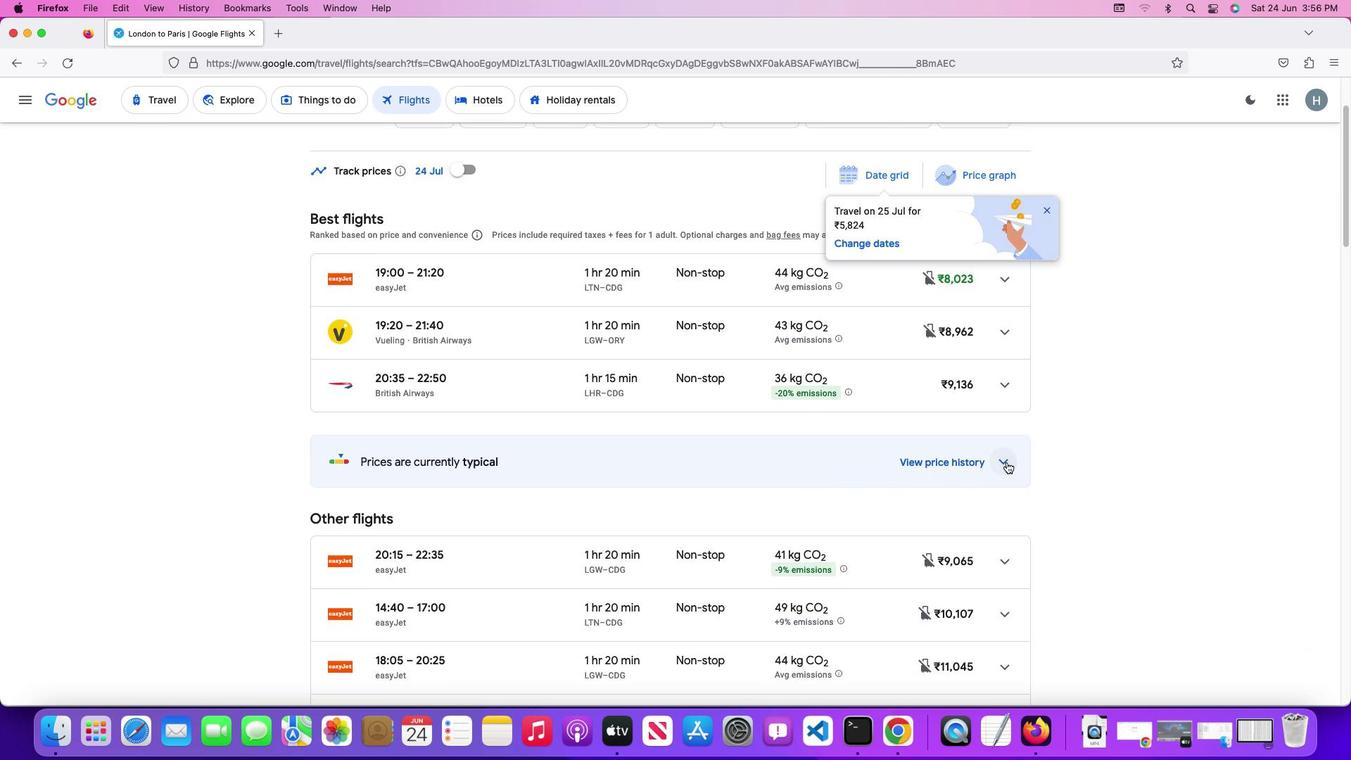
Action: Mouse moved to (857, 454)
Screenshot: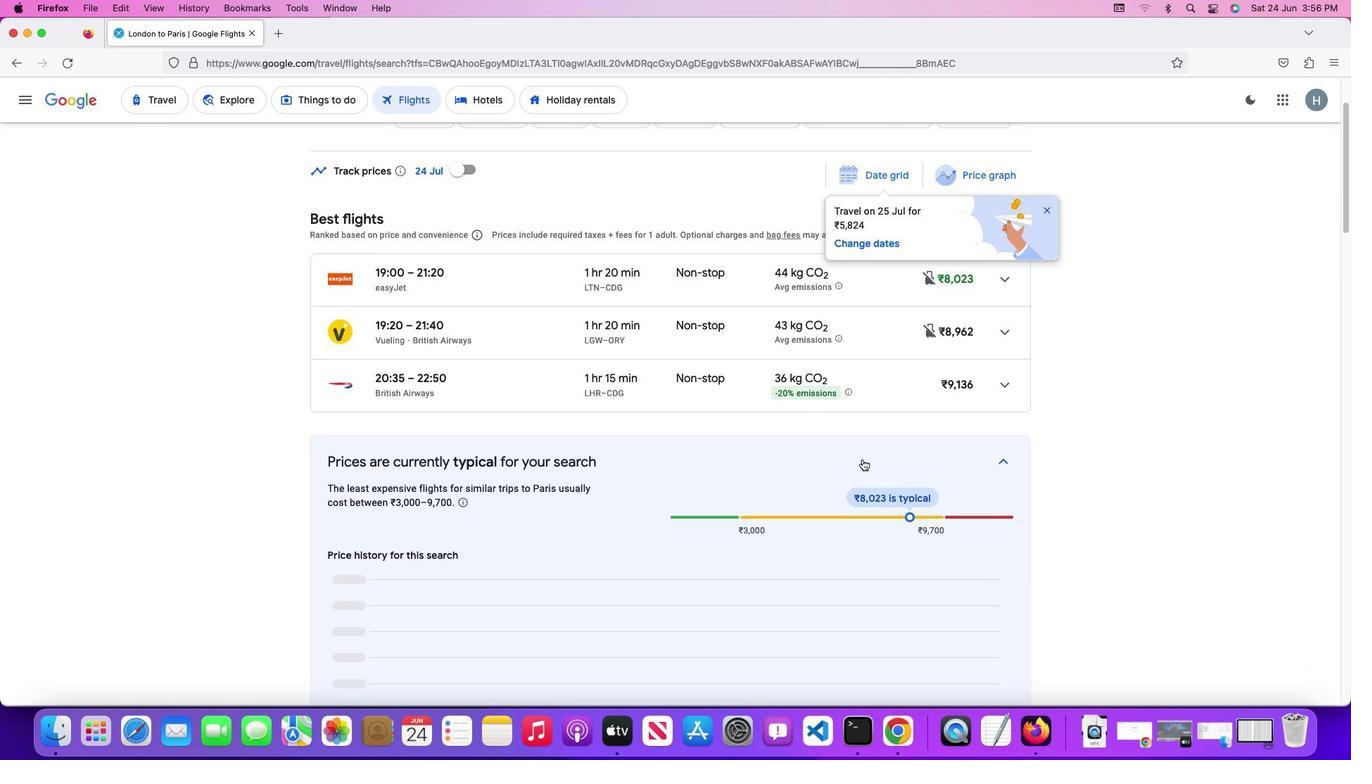 
Action: Mouse scrolled (857, 454) with delta (-4, -4)
Screenshot: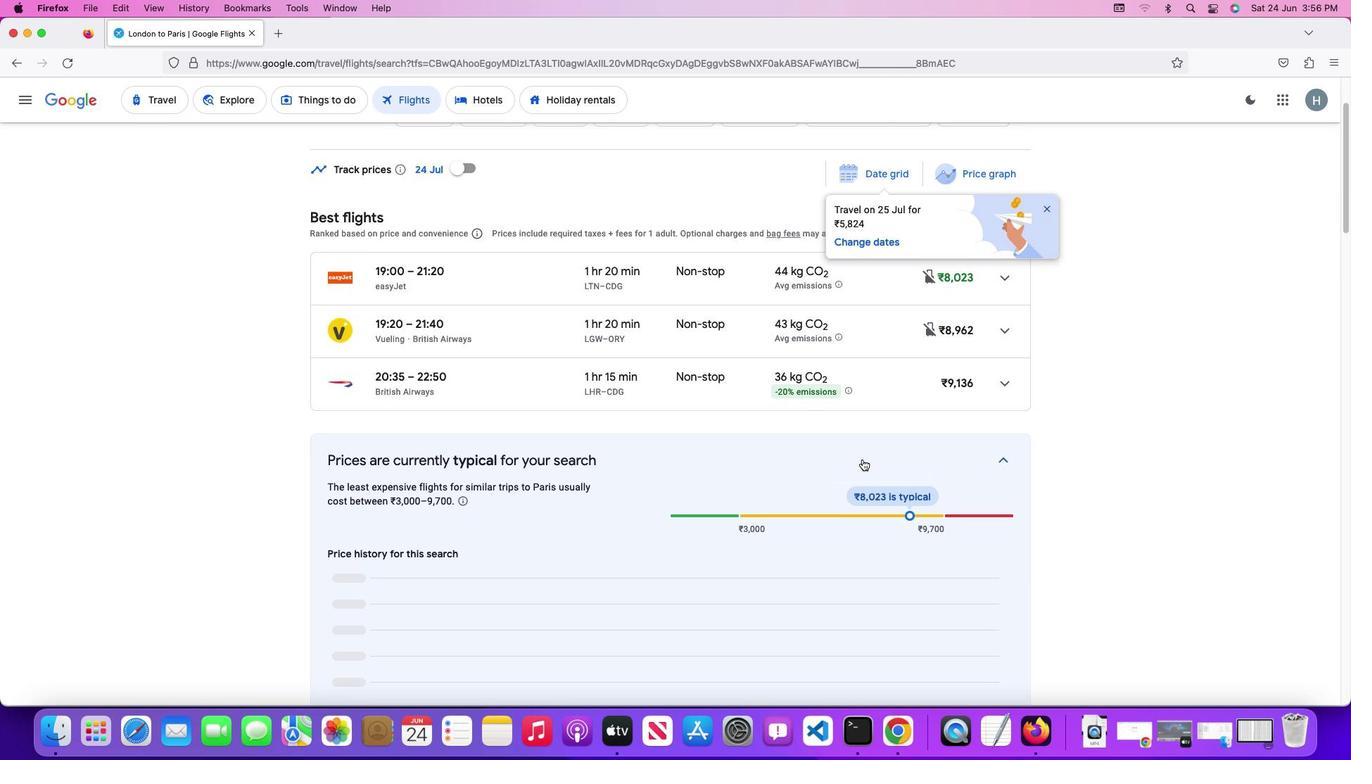 
Action: Mouse scrolled (857, 454) with delta (-4, -4)
Screenshot: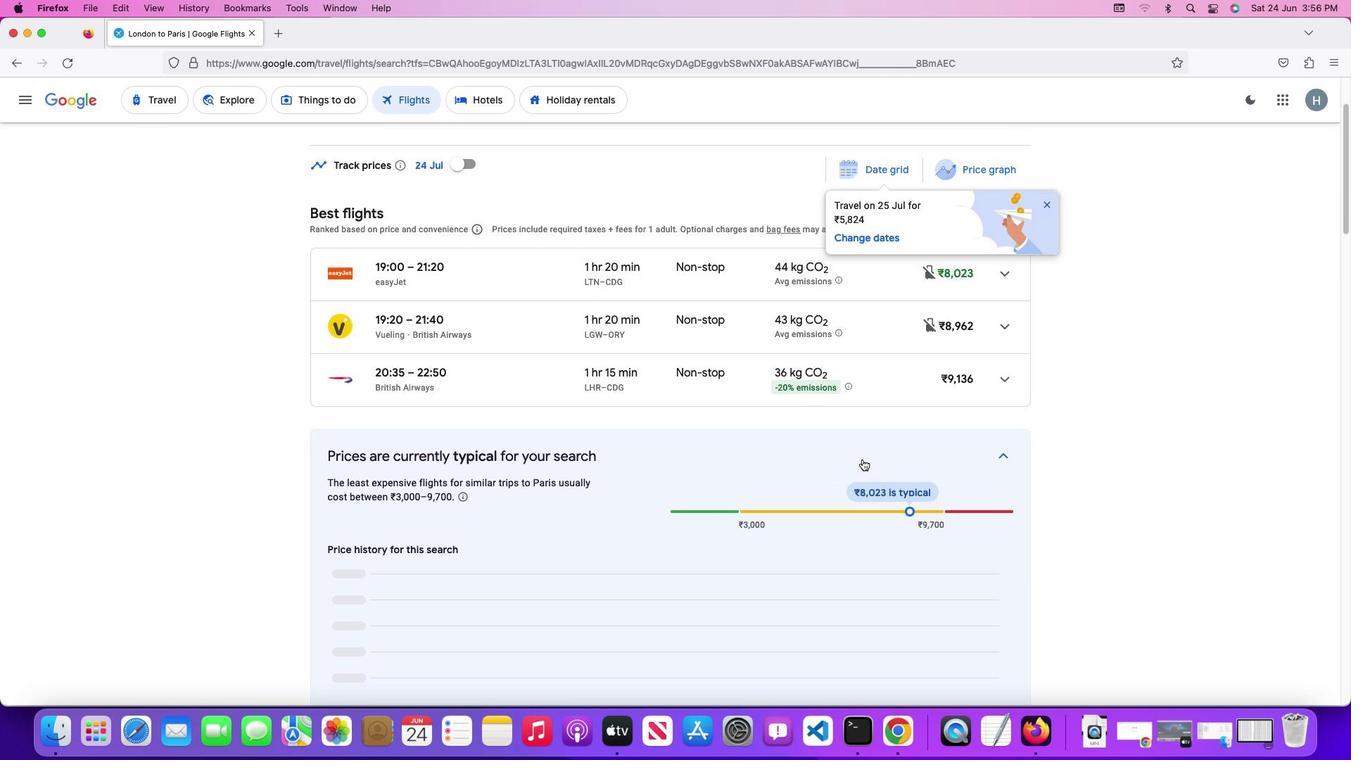 
Action: Mouse scrolled (857, 454) with delta (-4, -4)
Screenshot: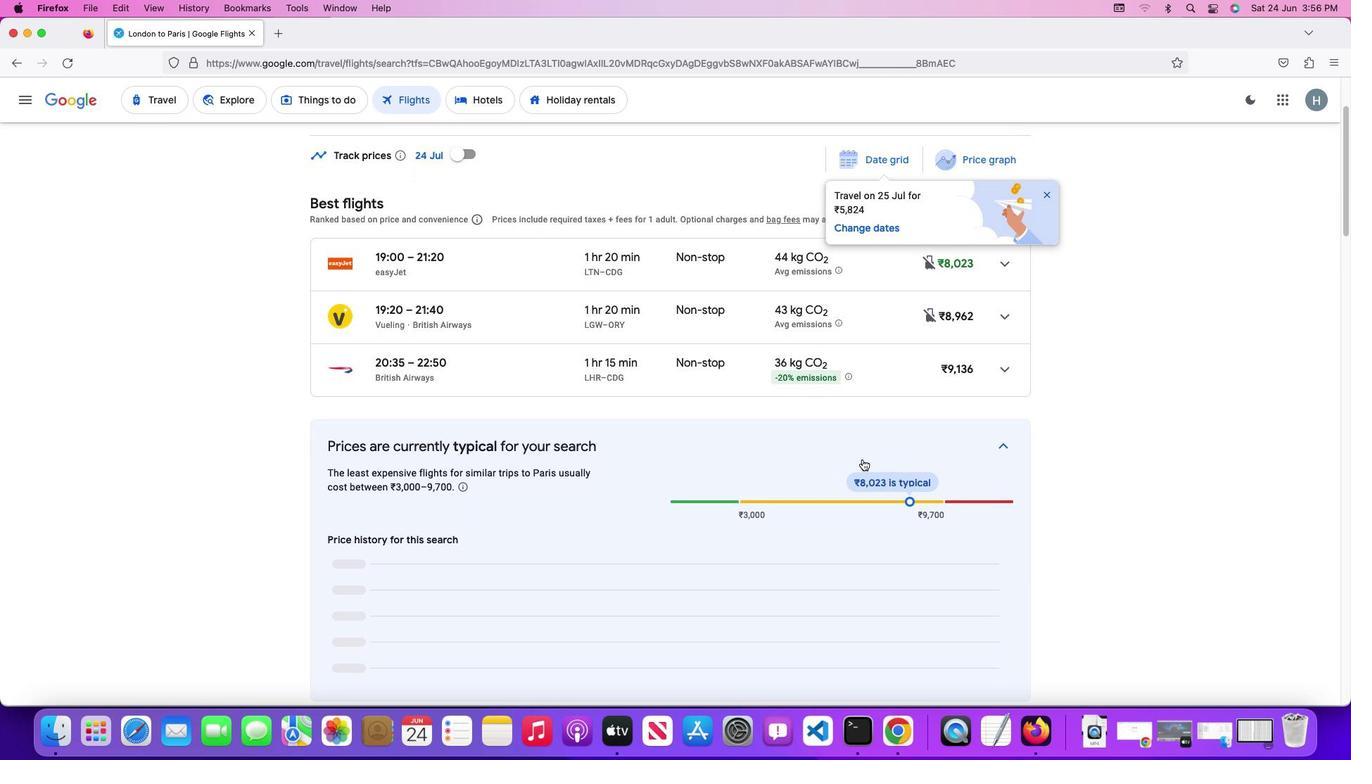 
Action: Mouse moved to (812, 504)
Screenshot: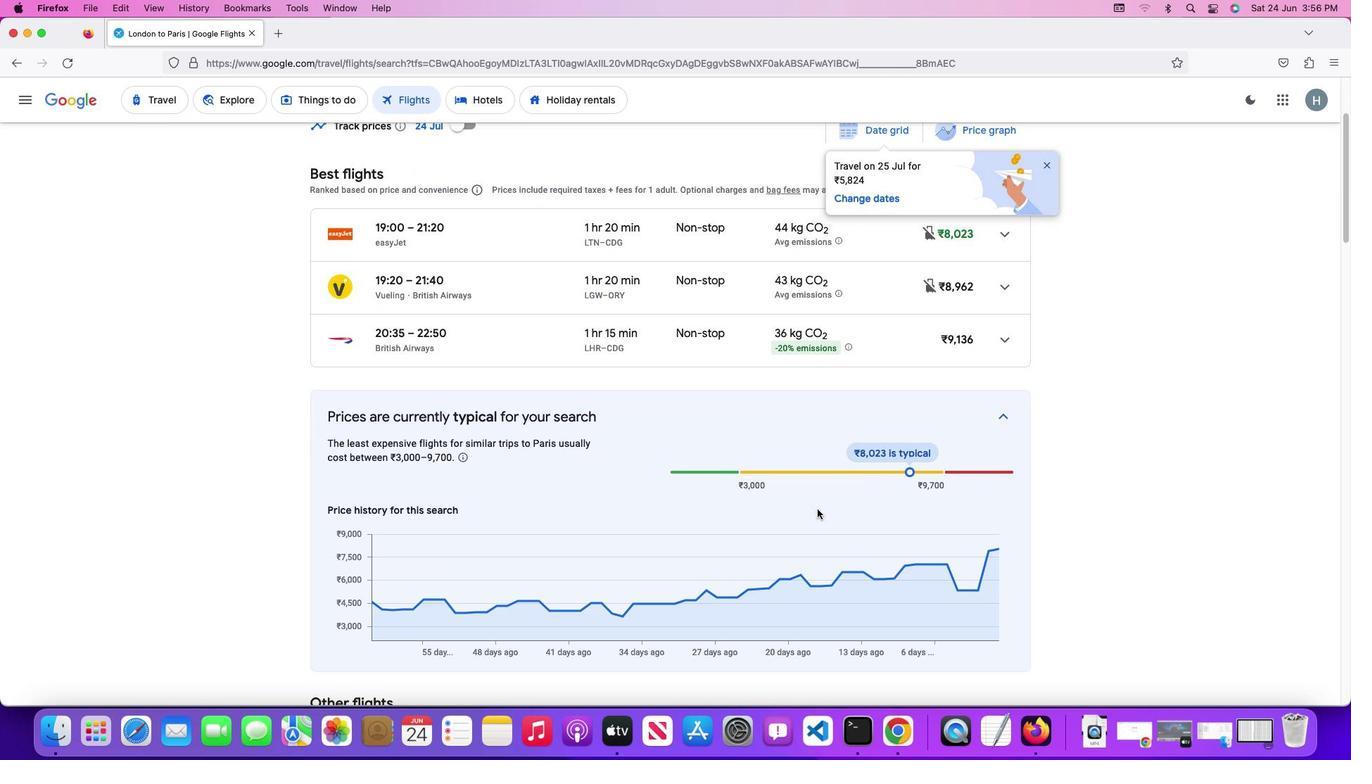 
Action: Mouse scrolled (812, 504) with delta (-4, -4)
Screenshot: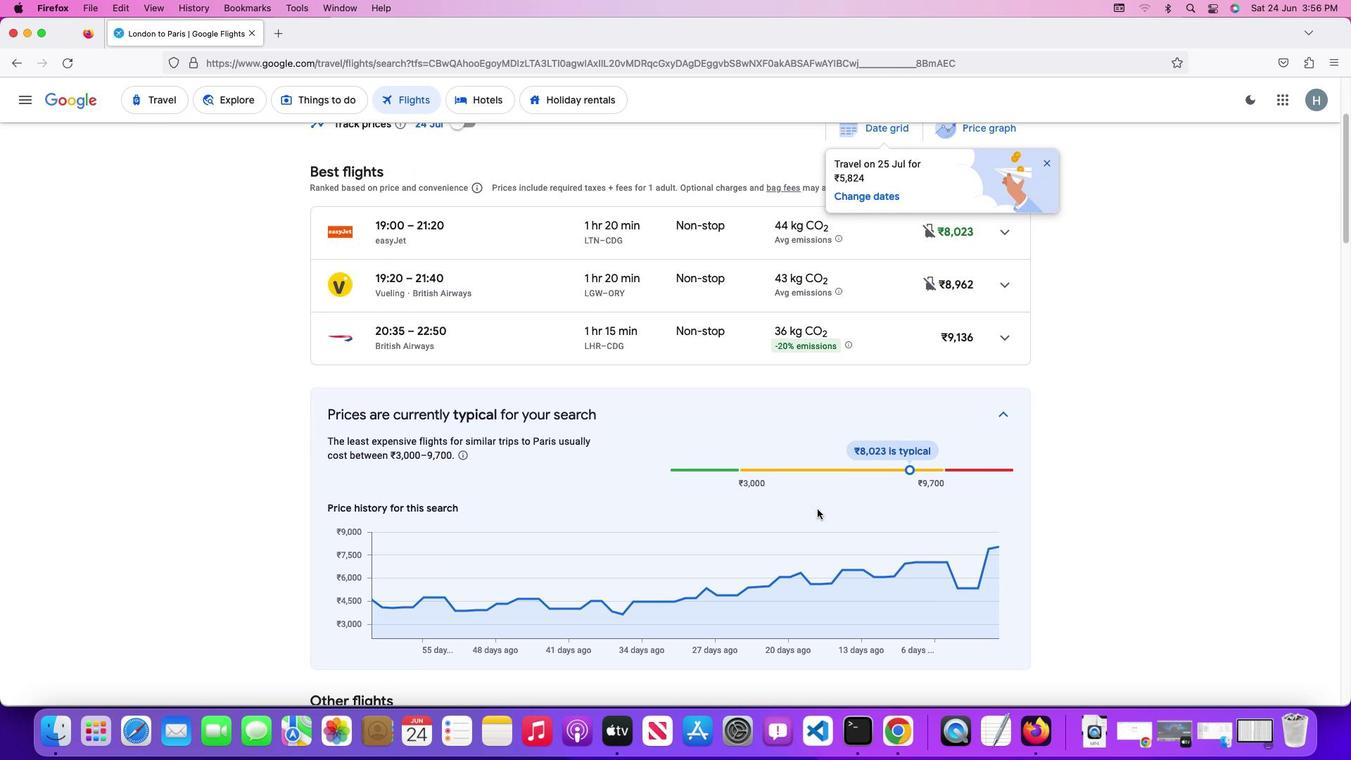 
Action: Mouse scrolled (812, 504) with delta (-4, -4)
Screenshot: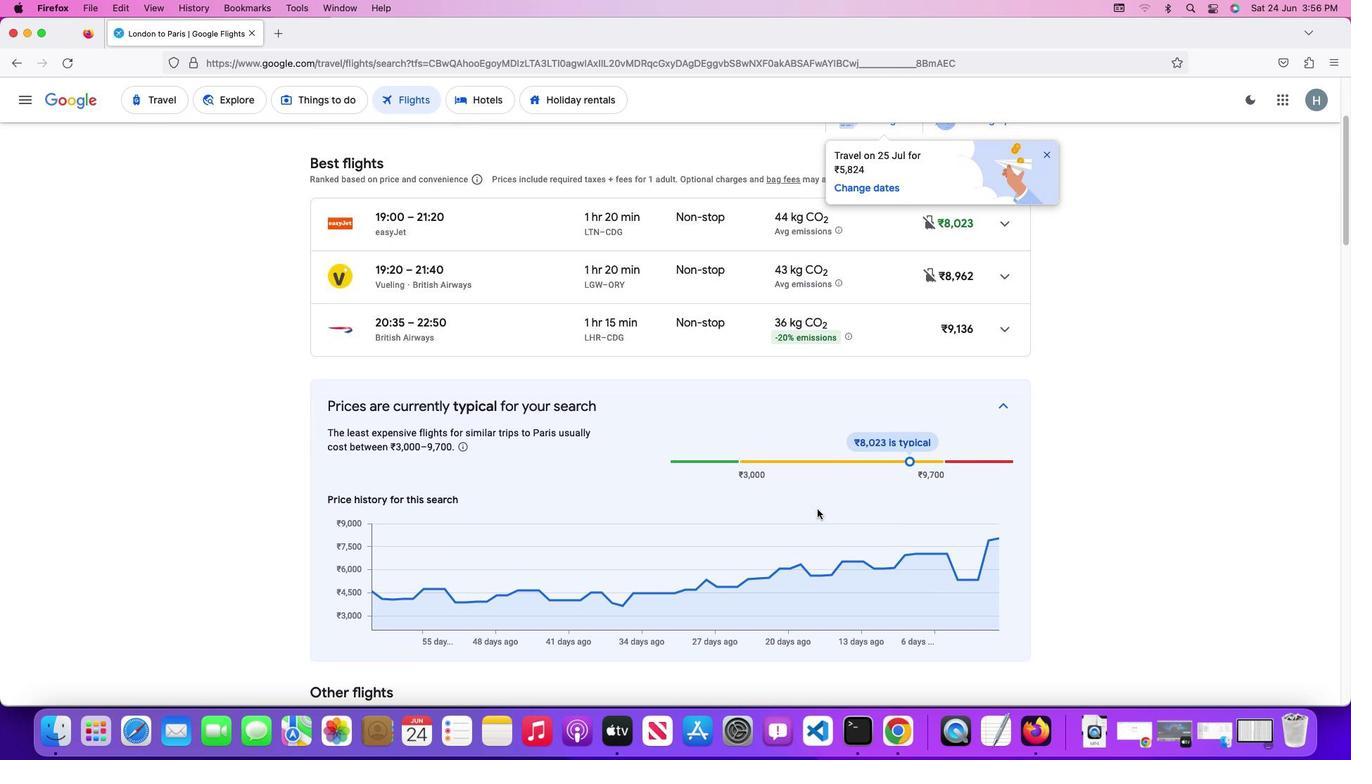 
Action: Mouse scrolled (812, 504) with delta (-4, -4)
Screenshot: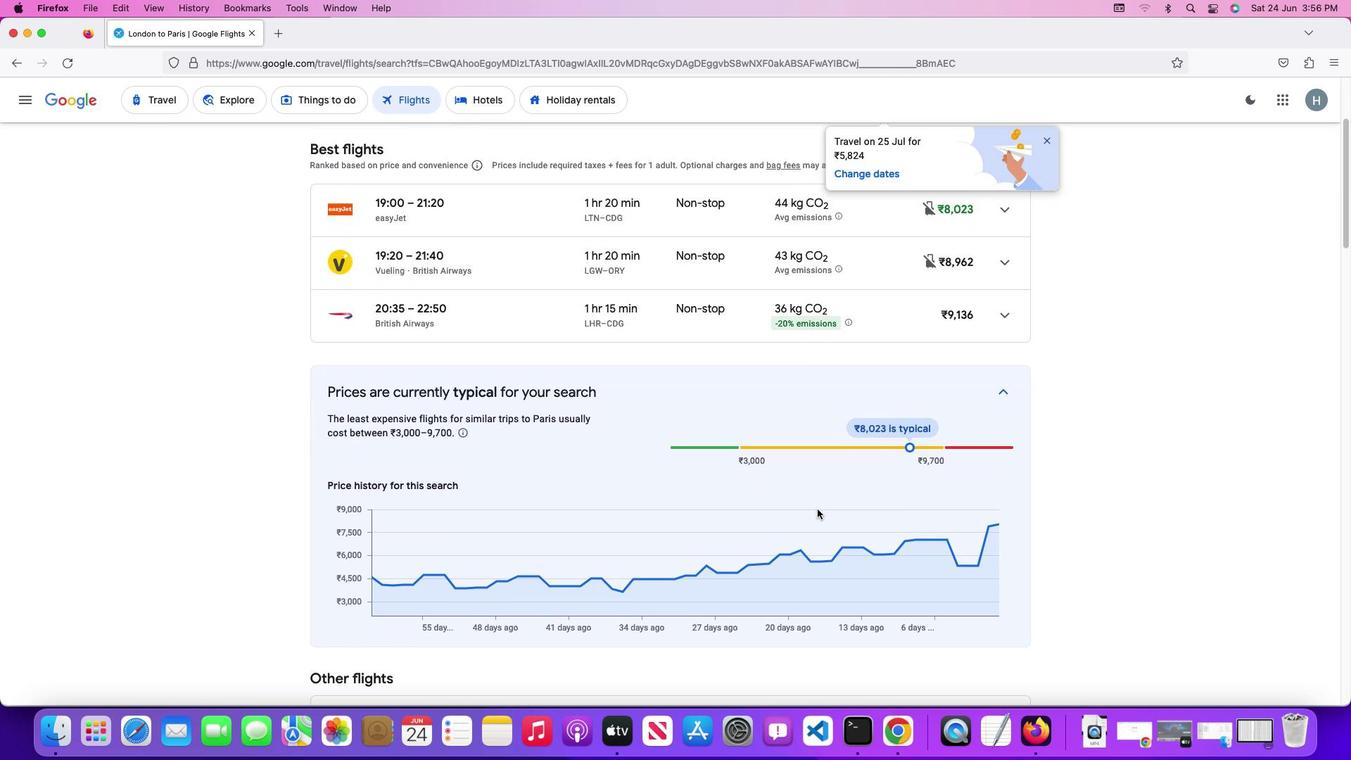 
Action: Mouse scrolled (812, 504) with delta (-4, -4)
Screenshot: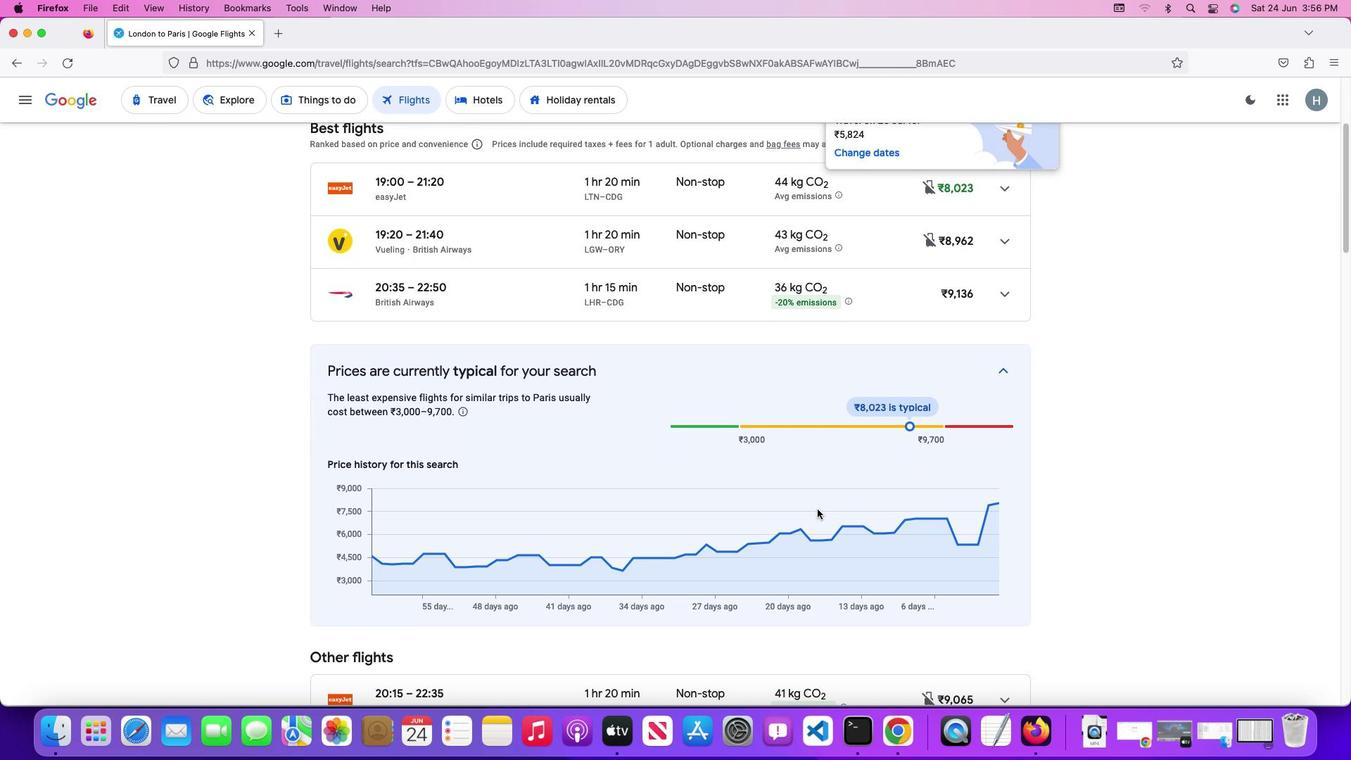 
Action: Mouse scrolled (812, 504) with delta (-4, -4)
Screenshot: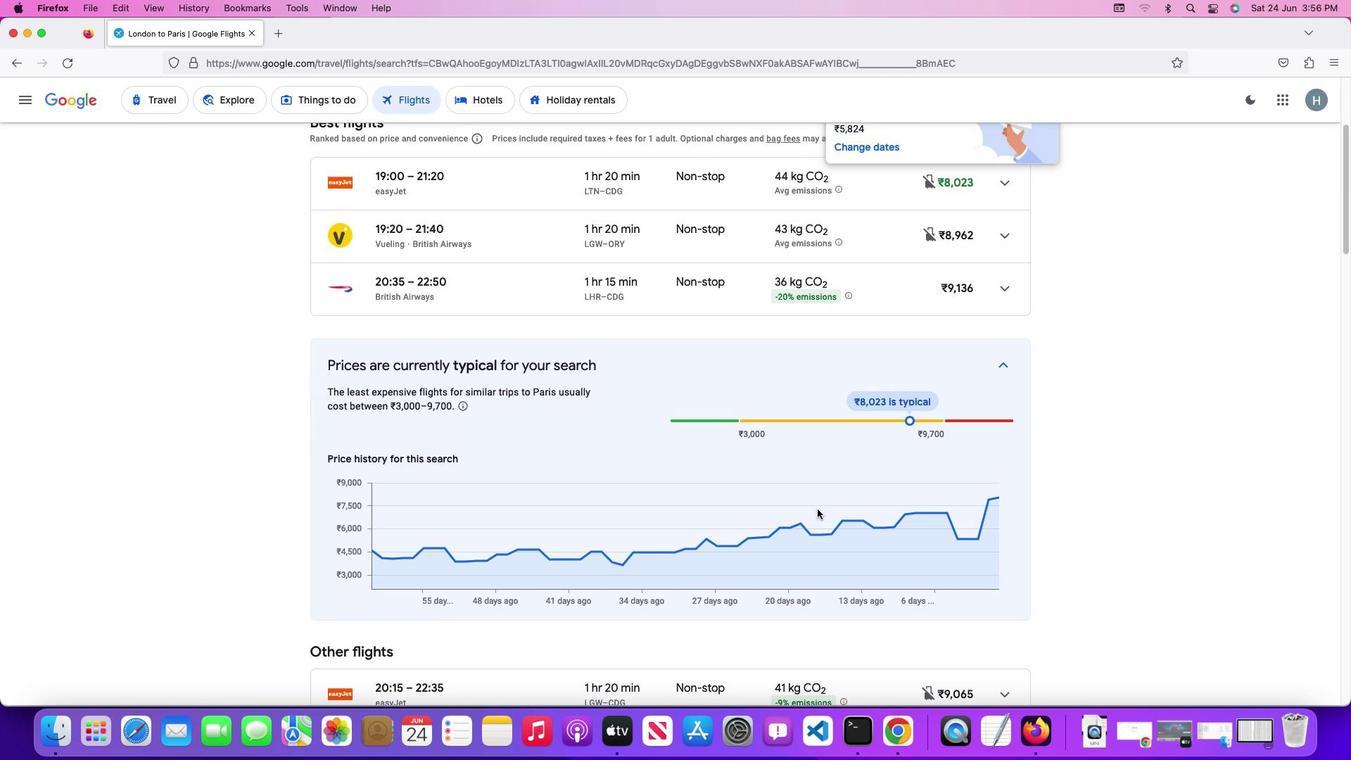 
Action: Mouse scrolled (812, 504) with delta (-4, -4)
Screenshot: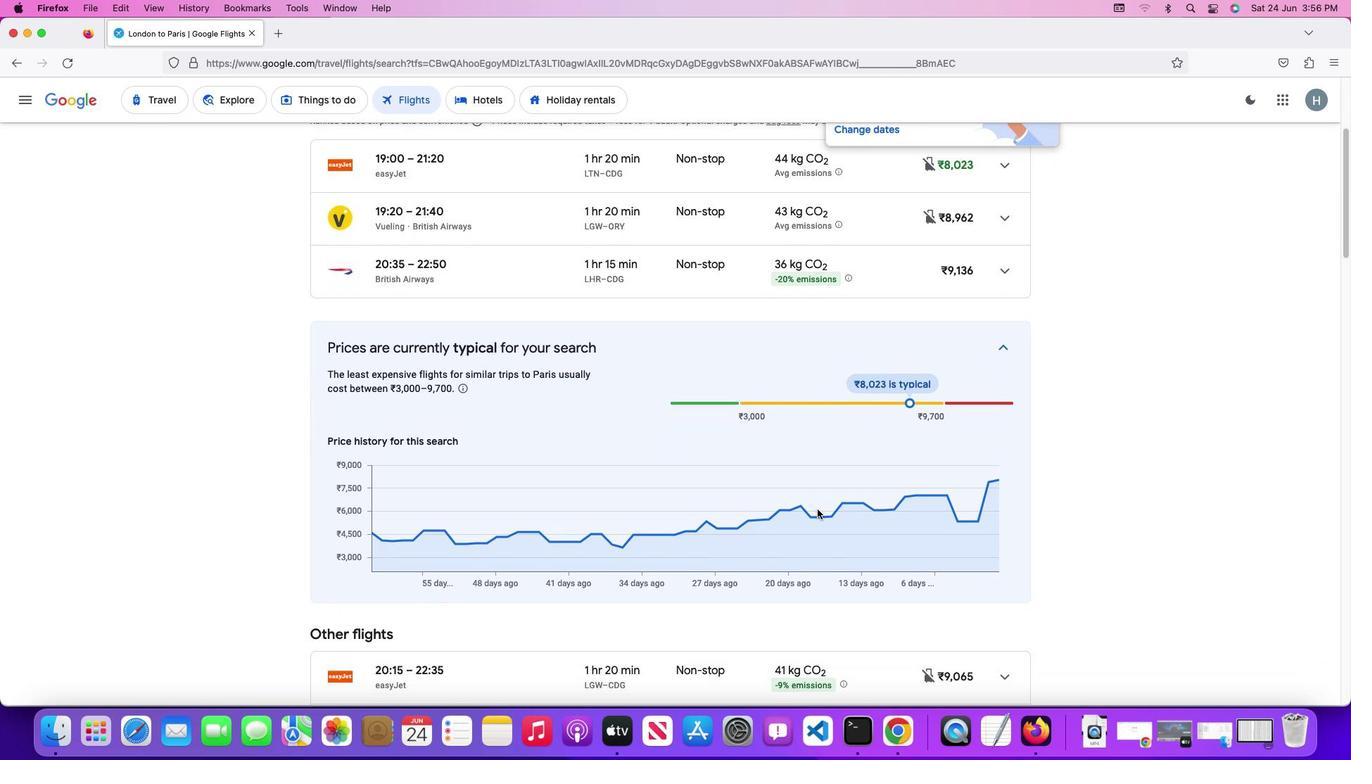 
Action: Mouse scrolled (812, 504) with delta (-4, -4)
Screenshot: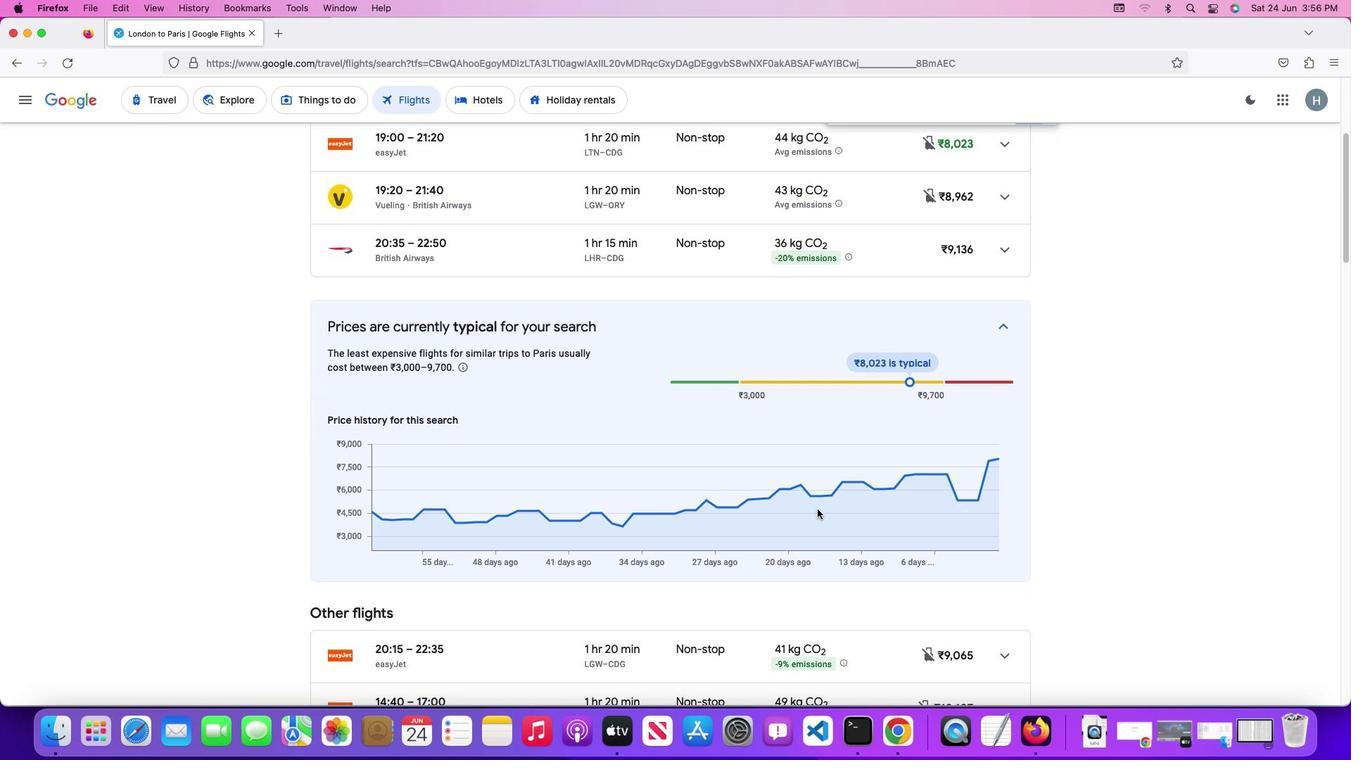
Action: Mouse scrolled (812, 504) with delta (-4, -4)
Screenshot: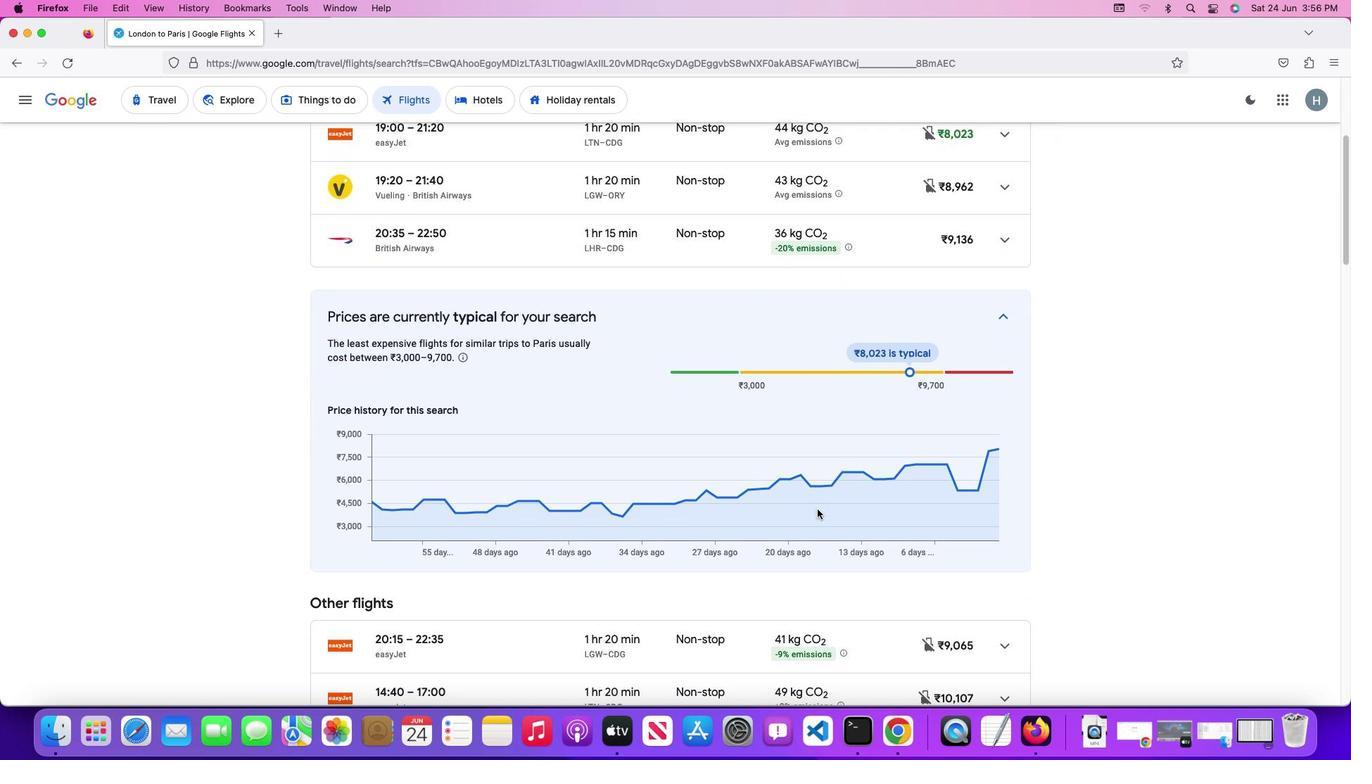 
